 Task: Search one way flight ticket for 4 adults, 2 children, 2 infants in seat and 1 infant on lap in economy from Milwaukee: Milwaukee Mitchell International Airport to Laramie: Laramie Regional Airport on 5-3-2023. Number of bags: 1 carry on bag. Price is upto 75000. Outbound departure time preference is 11:15.
Action: Mouse moved to (300, 253)
Screenshot: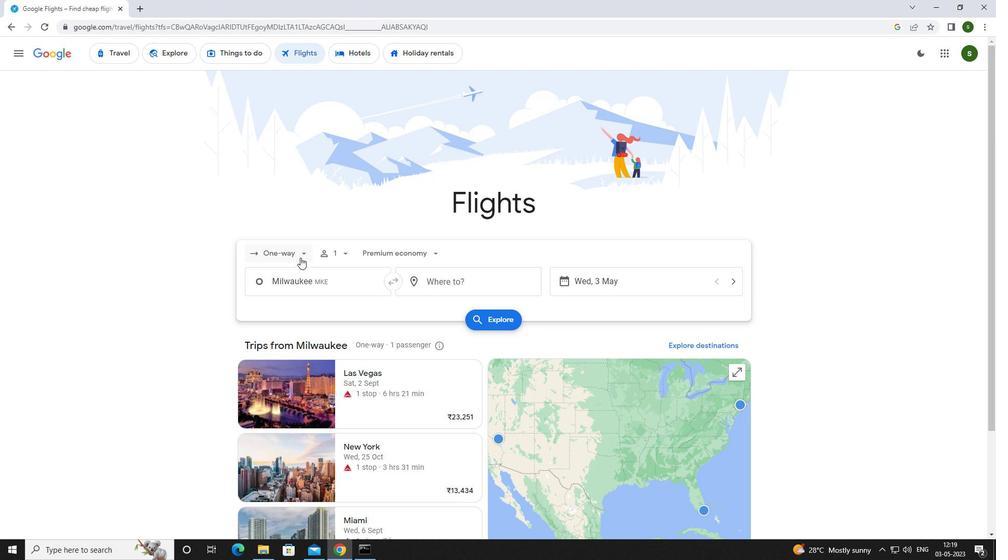 
Action: Mouse pressed left at (300, 253)
Screenshot: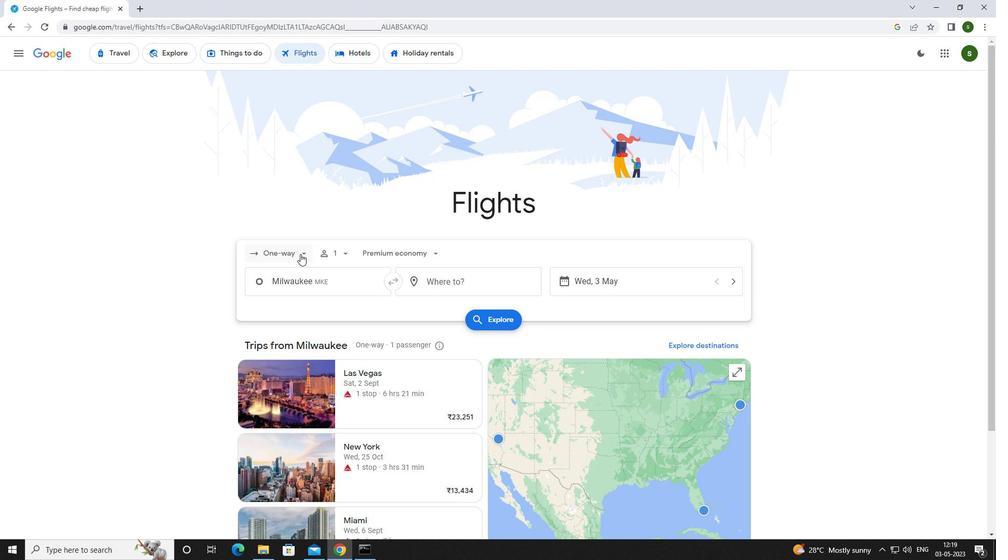 
Action: Mouse moved to (306, 293)
Screenshot: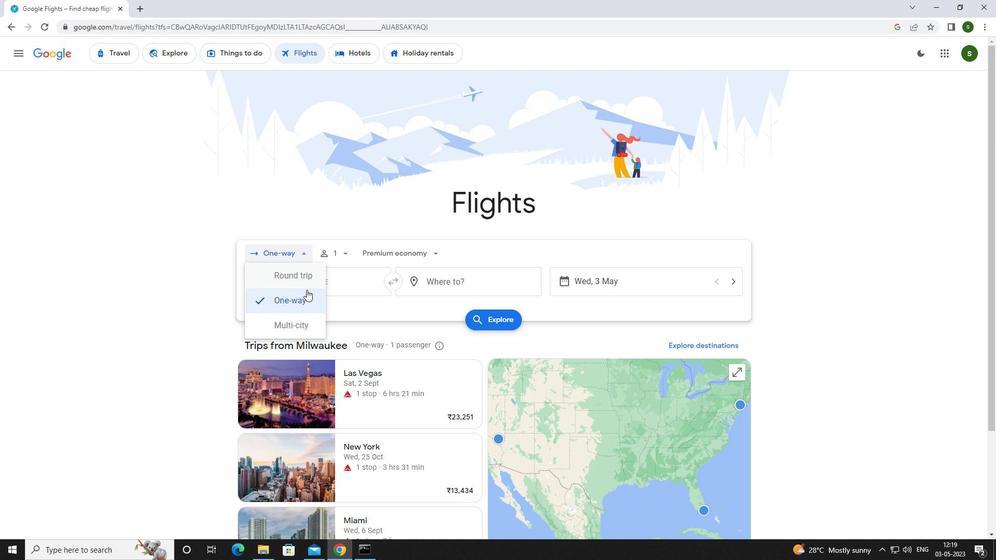 
Action: Mouse pressed left at (306, 293)
Screenshot: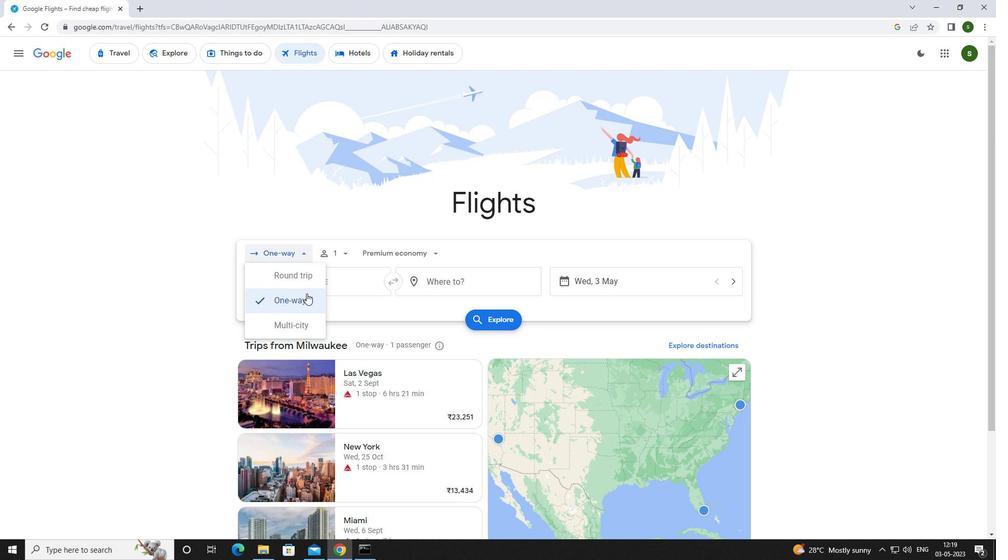 
Action: Mouse moved to (339, 255)
Screenshot: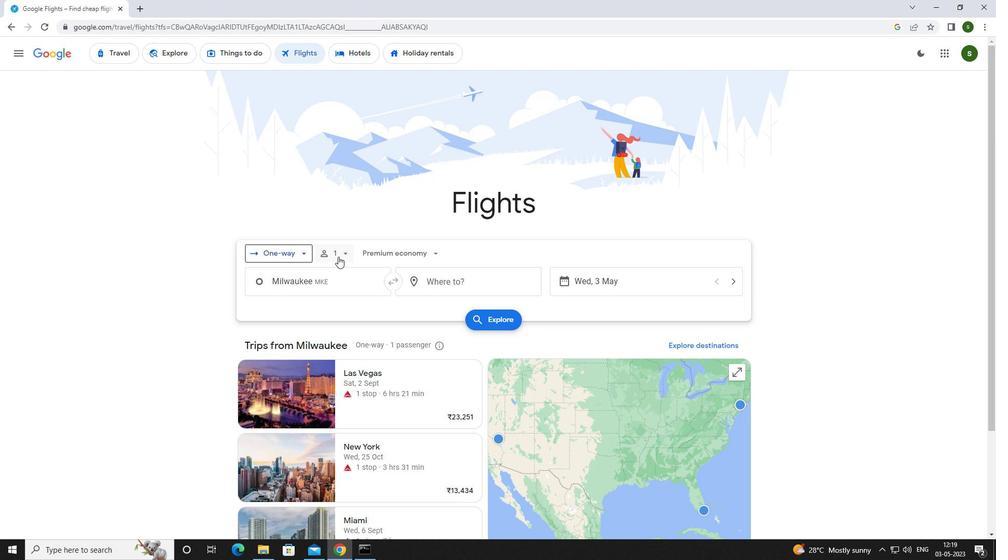 
Action: Mouse pressed left at (339, 255)
Screenshot: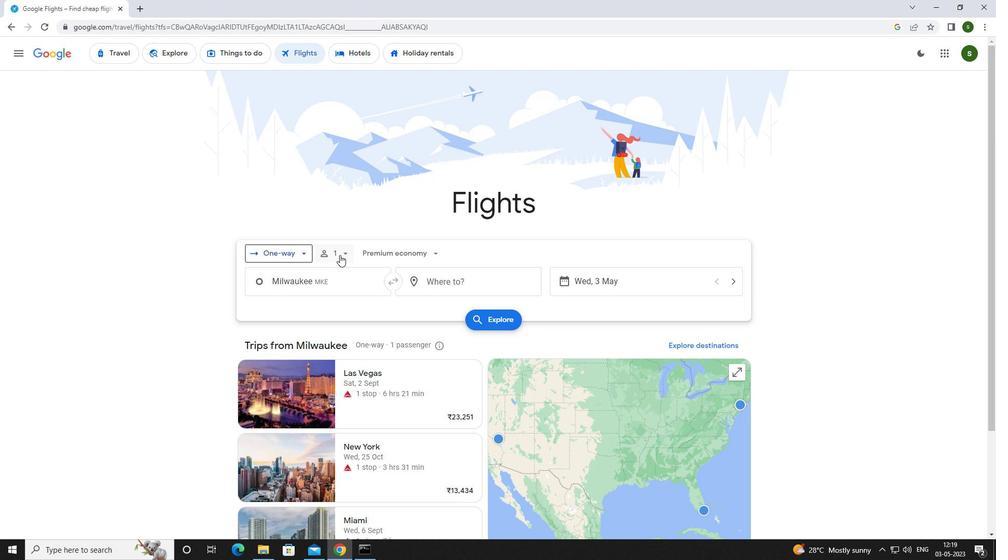 
Action: Mouse moved to (426, 282)
Screenshot: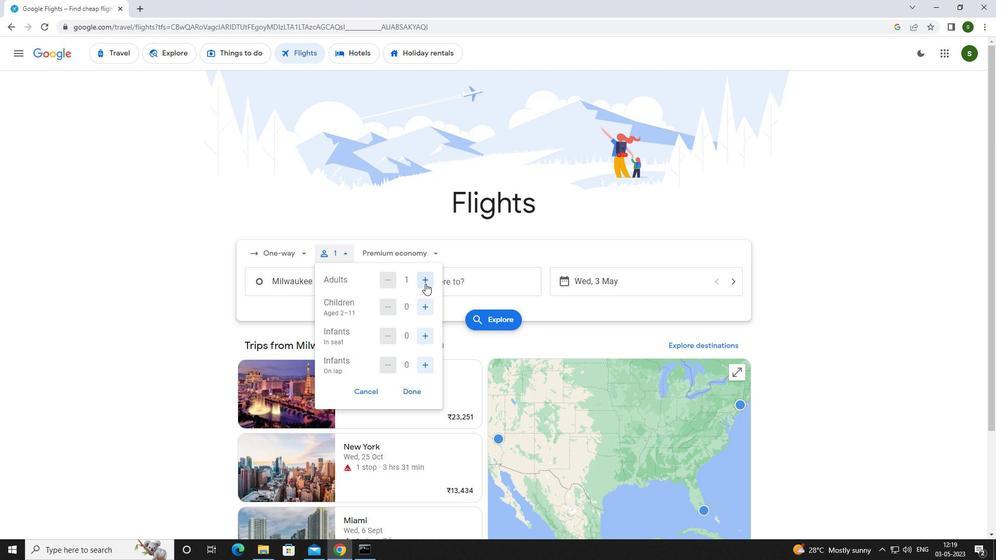 
Action: Mouse pressed left at (426, 282)
Screenshot: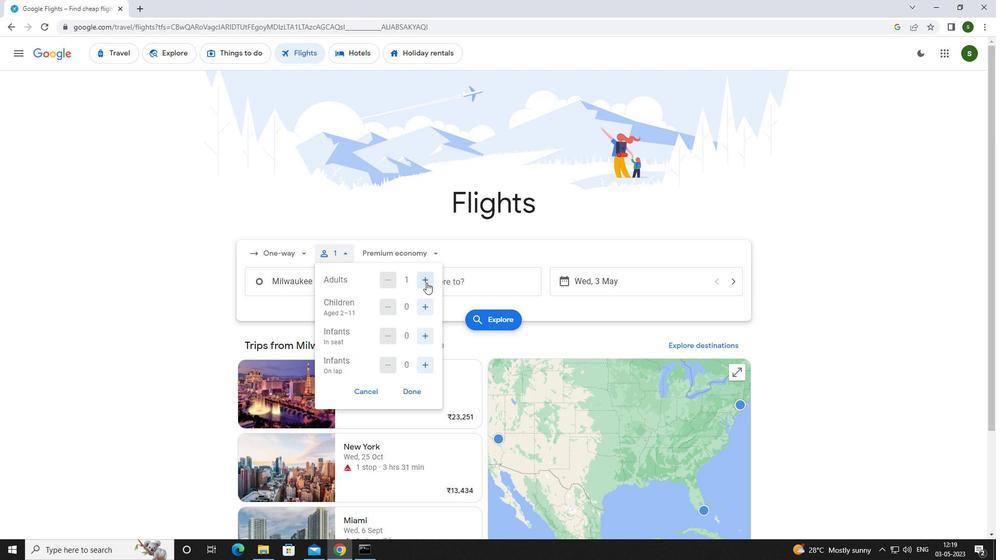 
Action: Mouse pressed left at (426, 282)
Screenshot: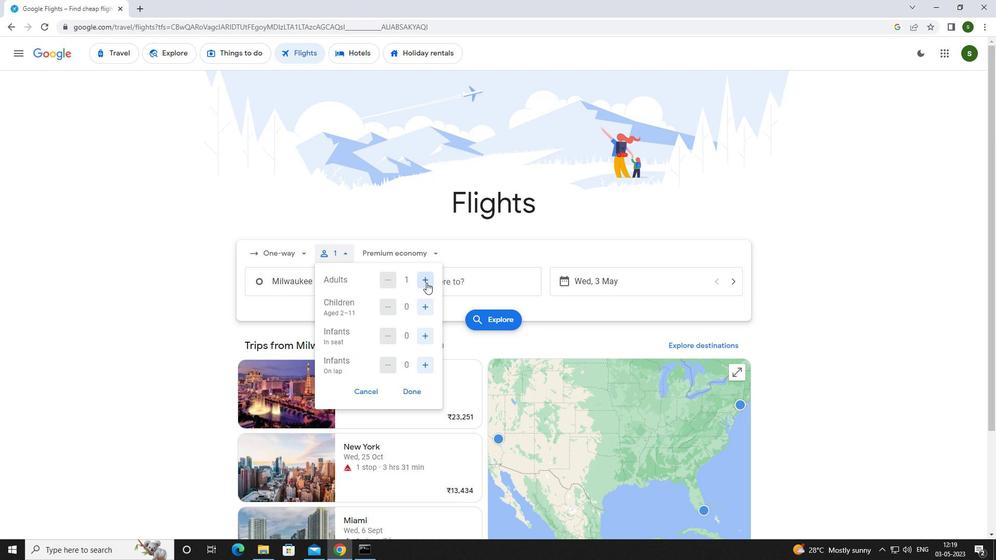 
Action: Mouse pressed left at (426, 282)
Screenshot: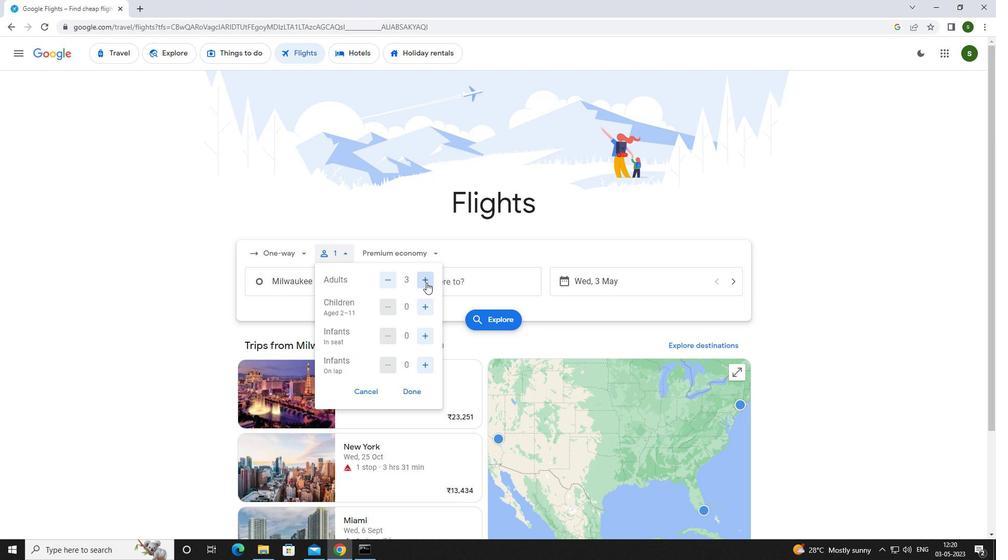 
Action: Mouse moved to (422, 304)
Screenshot: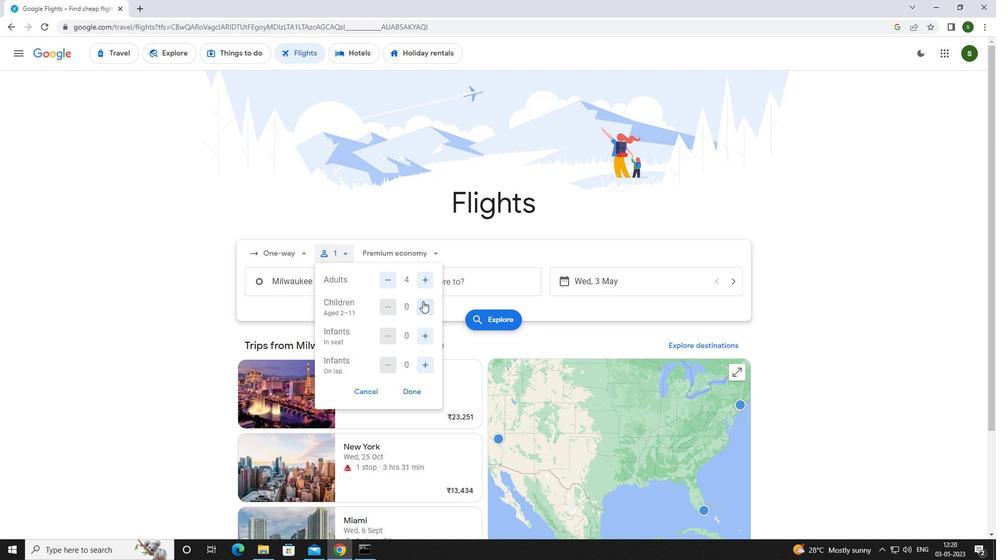 
Action: Mouse pressed left at (422, 304)
Screenshot: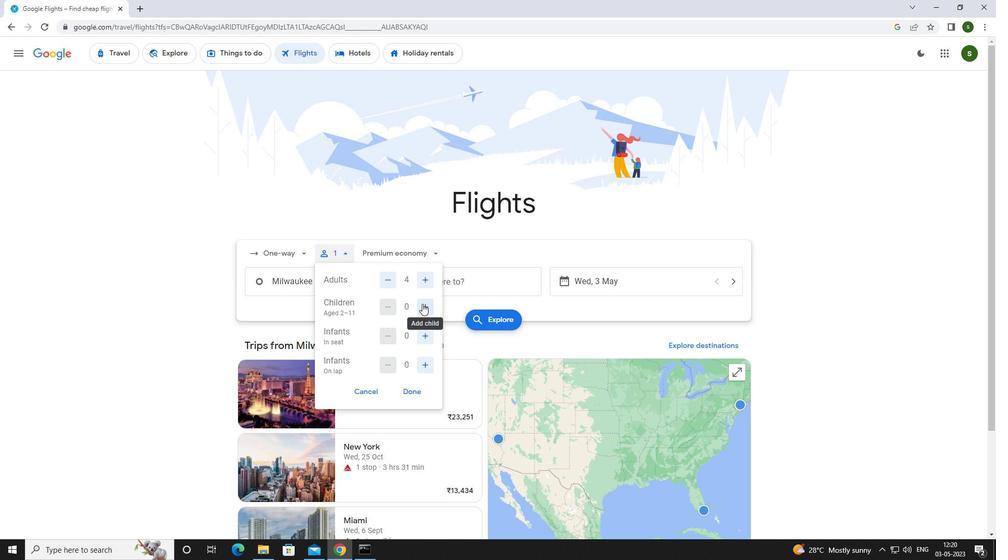 
Action: Mouse pressed left at (422, 304)
Screenshot: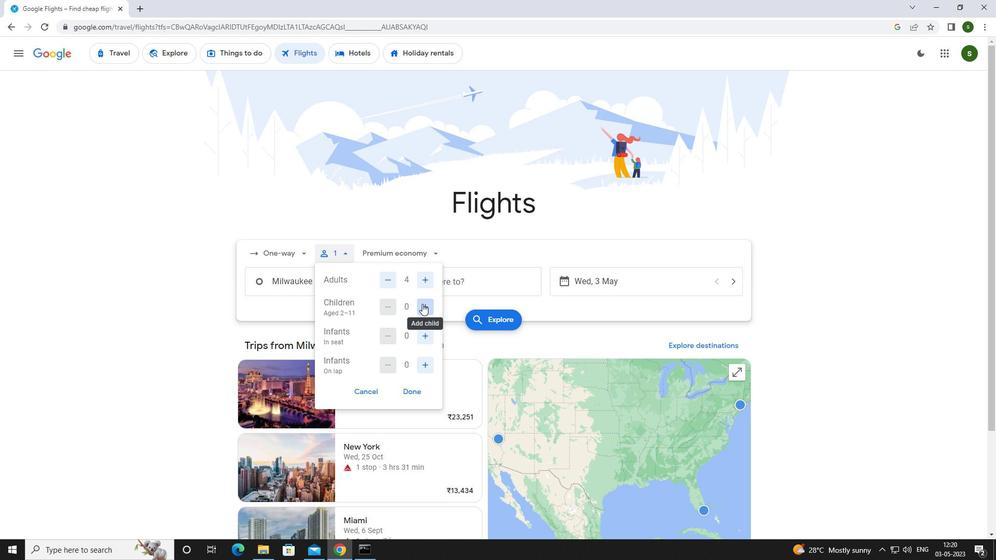 
Action: Mouse moved to (430, 334)
Screenshot: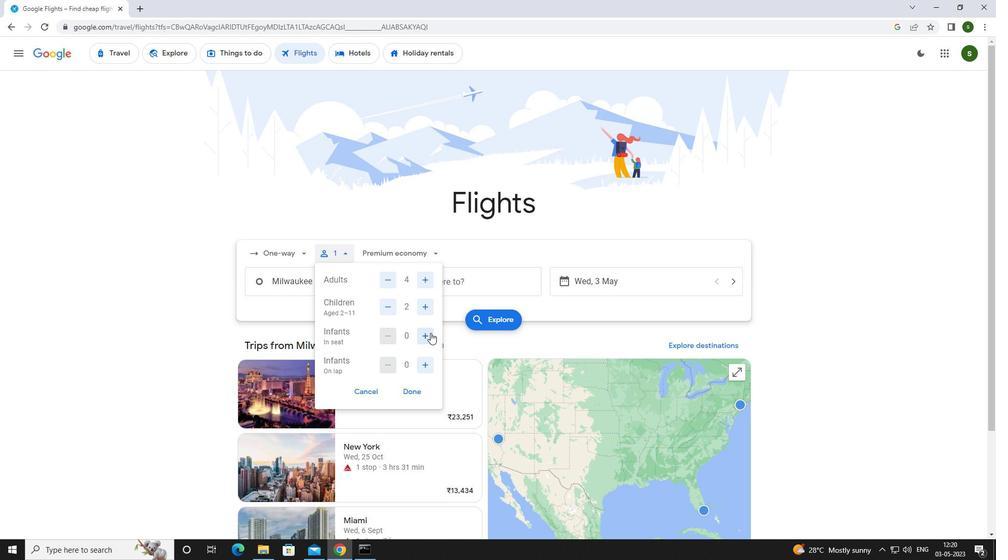 
Action: Mouse pressed left at (430, 334)
Screenshot: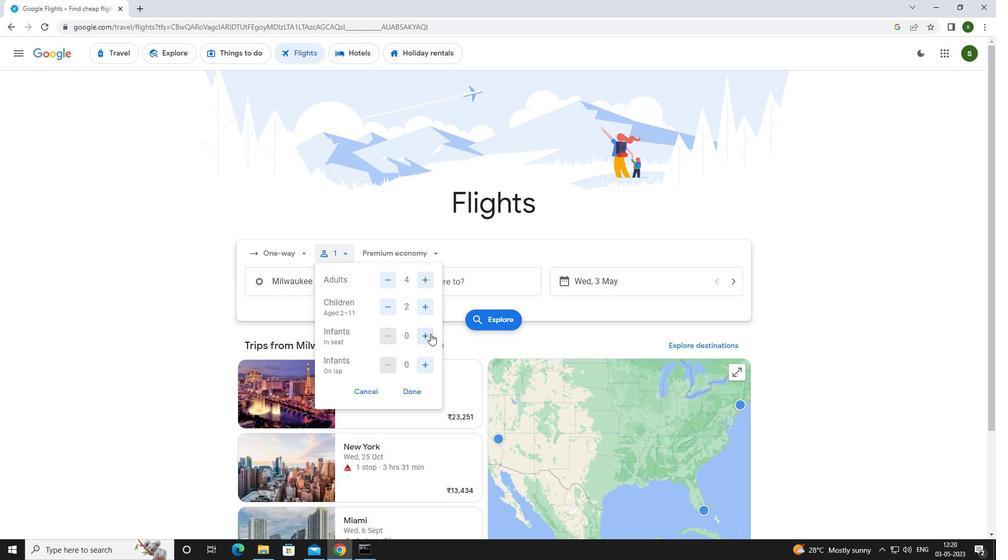 
Action: Mouse pressed left at (430, 334)
Screenshot: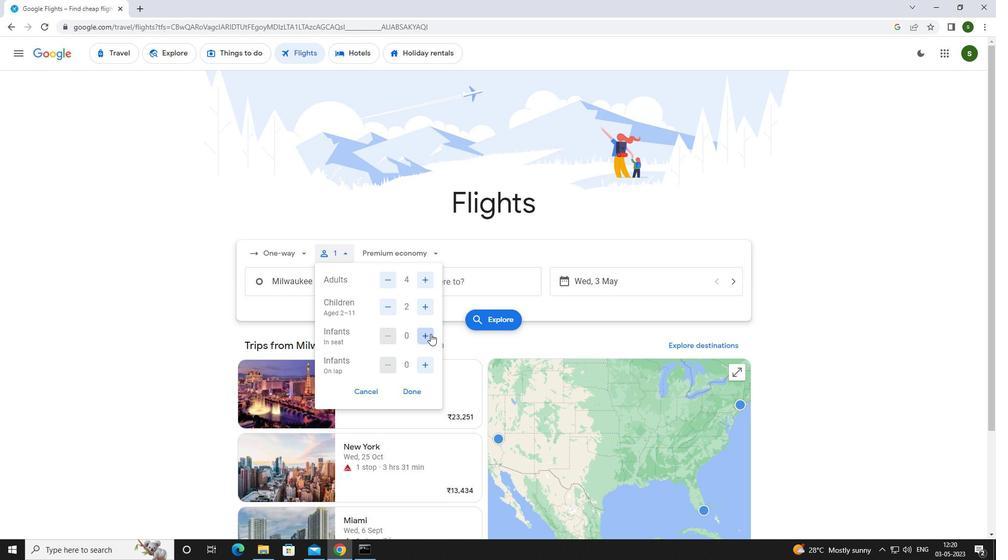 
Action: Mouse moved to (425, 362)
Screenshot: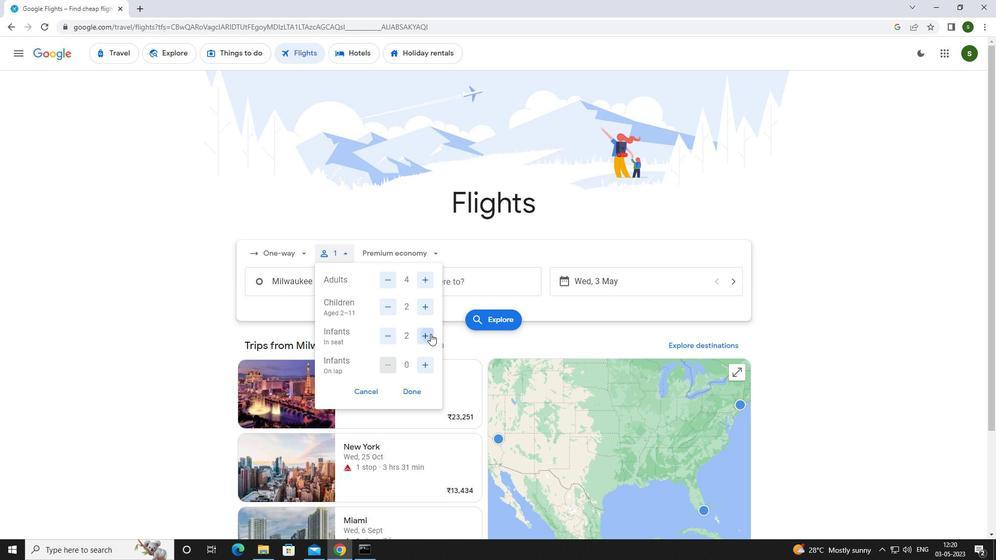 
Action: Mouse pressed left at (425, 362)
Screenshot: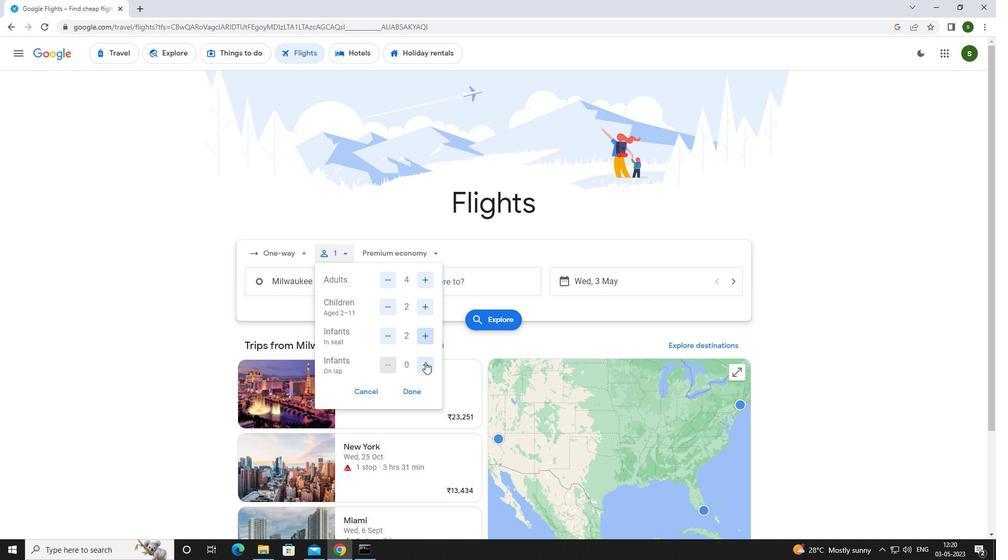 
Action: Mouse moved to (418, 254)
Screenshot: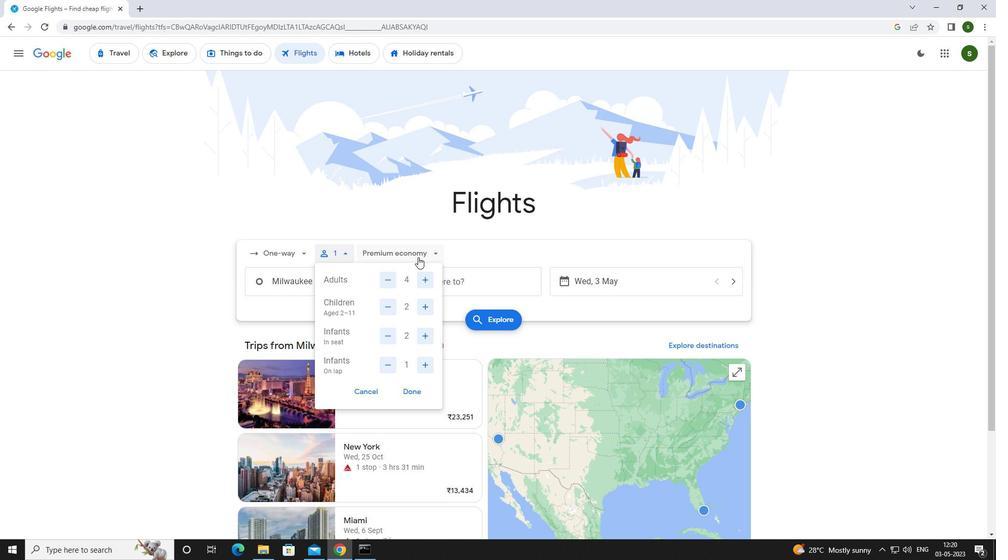 
Action: Mouse pressed left at (418, 254)
Screenshot: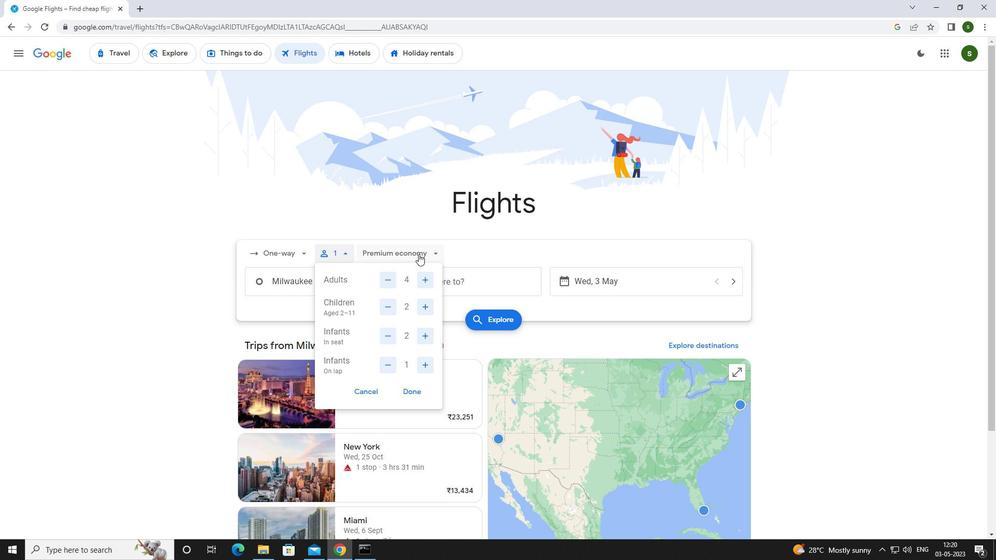 
Action: Mouse moved to (419, 274)
Screenshot: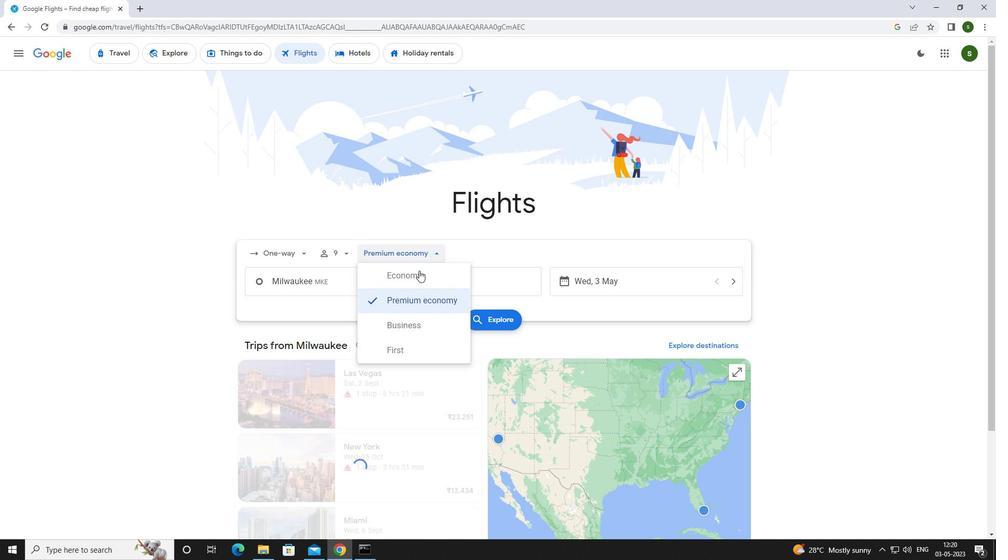 
Action: Mouse pressed left at (419, 274)
Screenshot: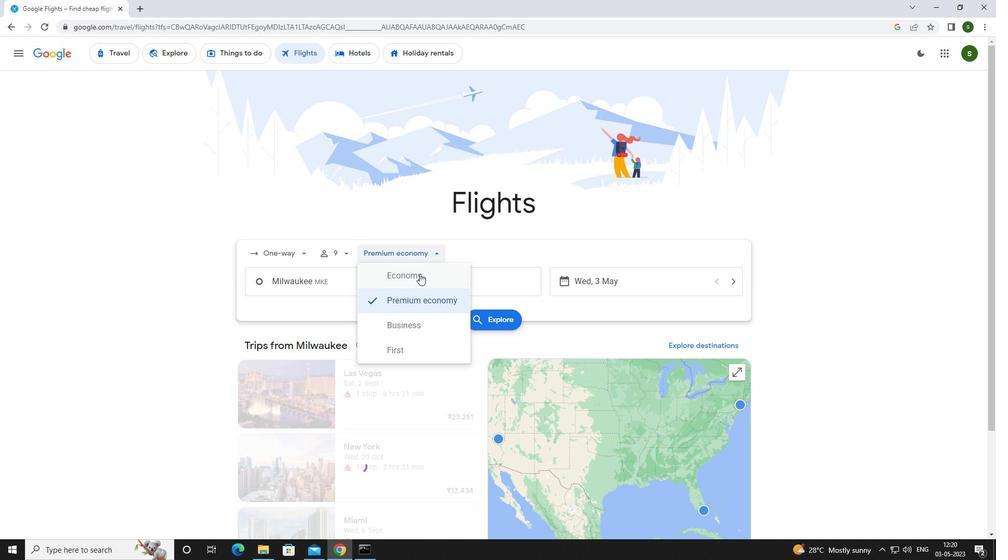 
Action: Mouse moved to (358, 285)
Screenshot: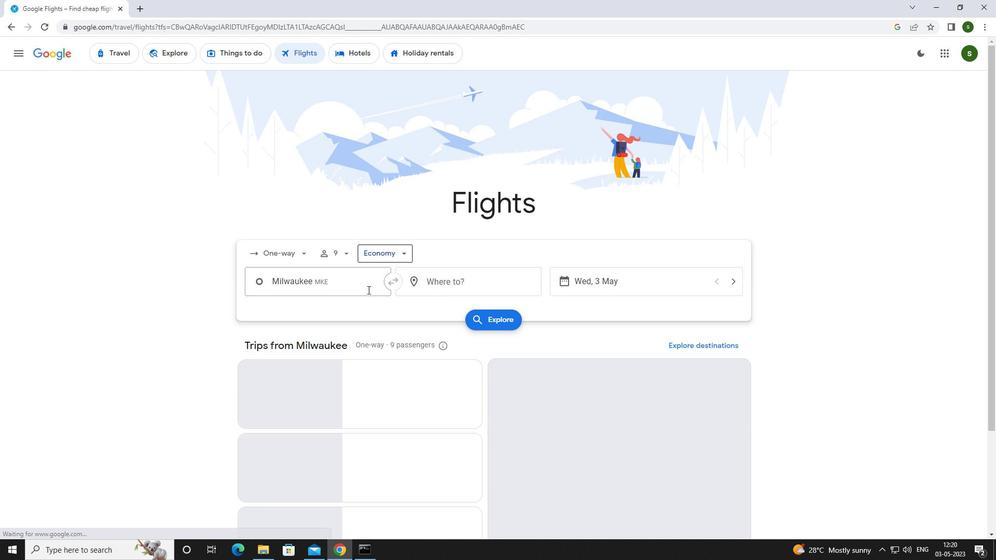 
Action: Mouse pressed left at (358, 285)
Screenshot: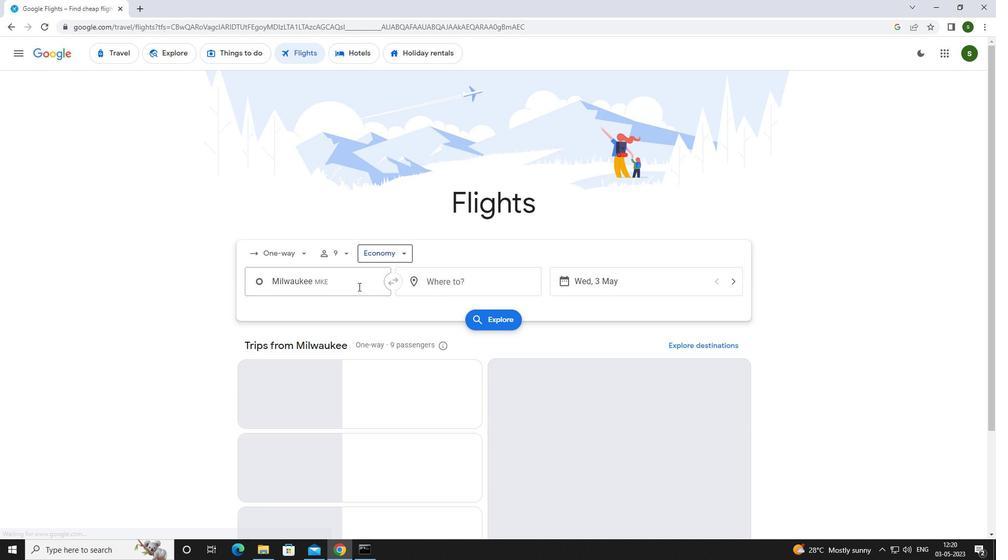 
Action: Mouse moved to (357, 285)
Screenshot: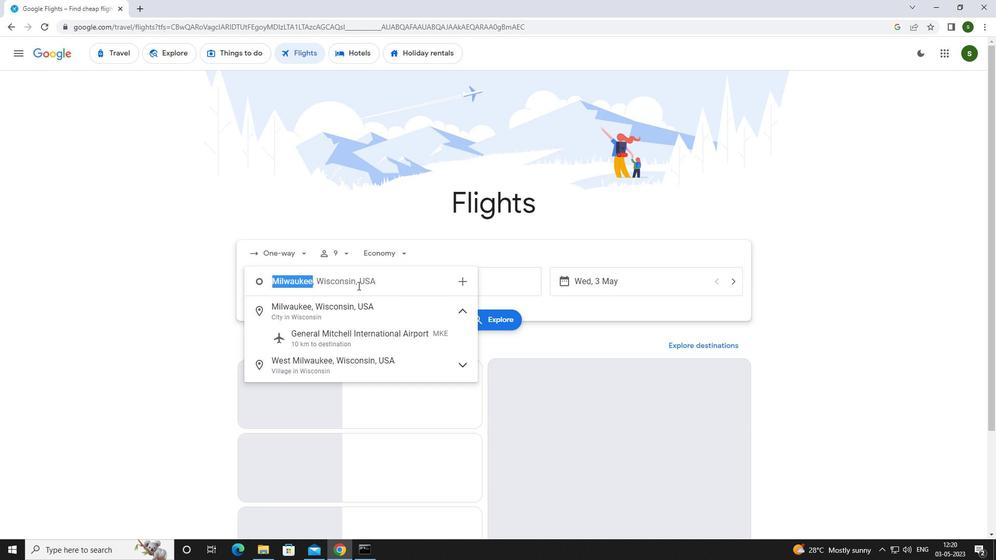 
Action: Key pressed <Key.caps_lock>m<Key.caps_lock>ilwauk
Screenshot: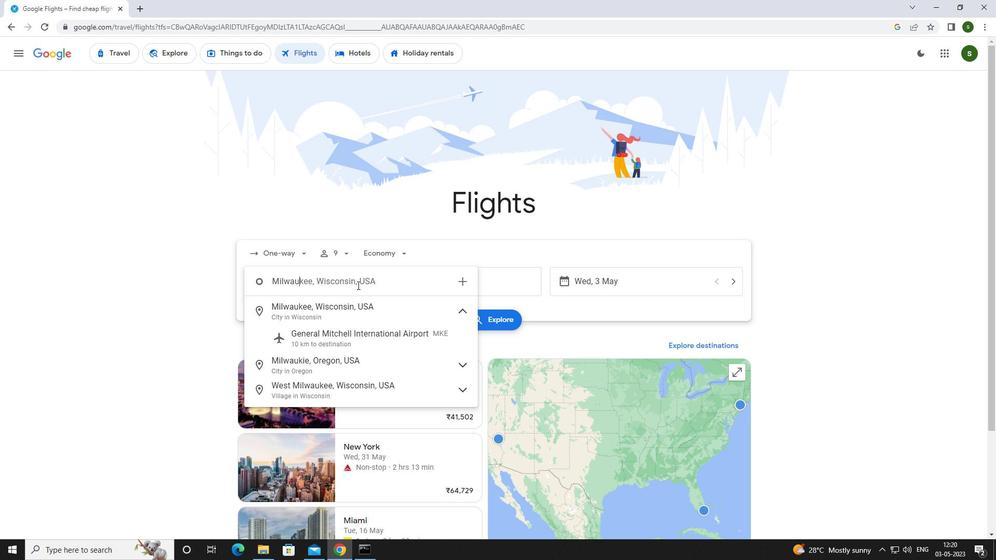 
Action: Mouse moved to (357, 336)
Screenshot: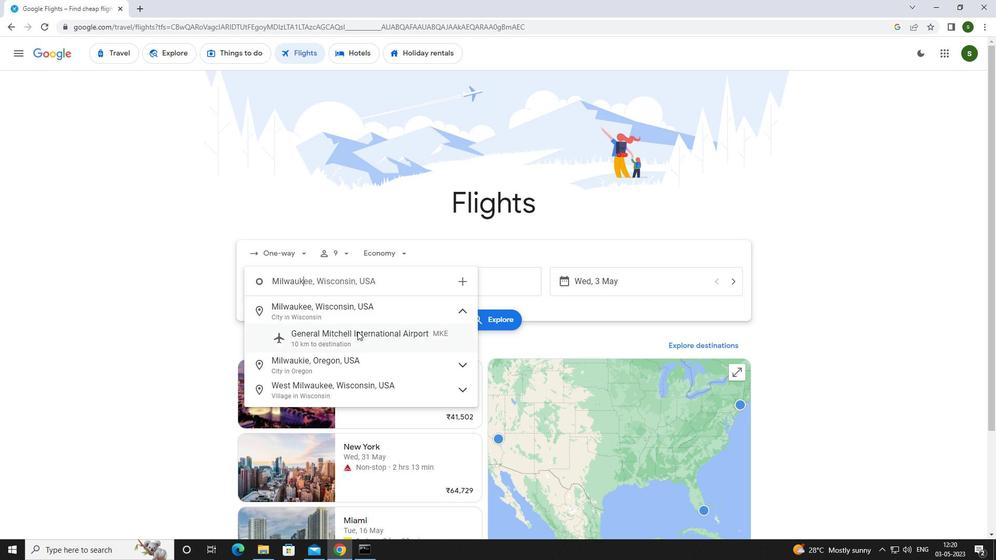 
Action: Mouse pressed left at (357, 336)
Screenshot: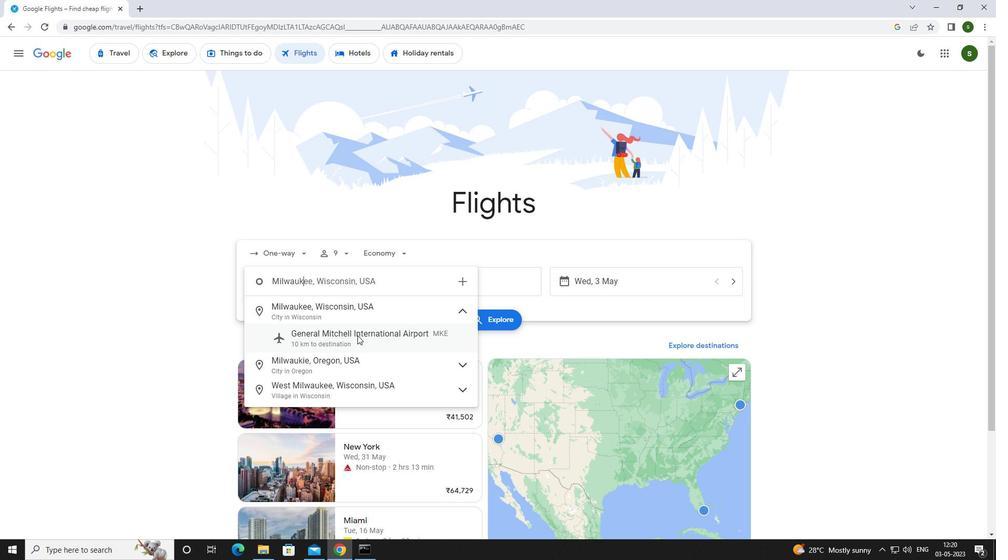 
Action: Mouse moved to (454, 282)
Screenshot: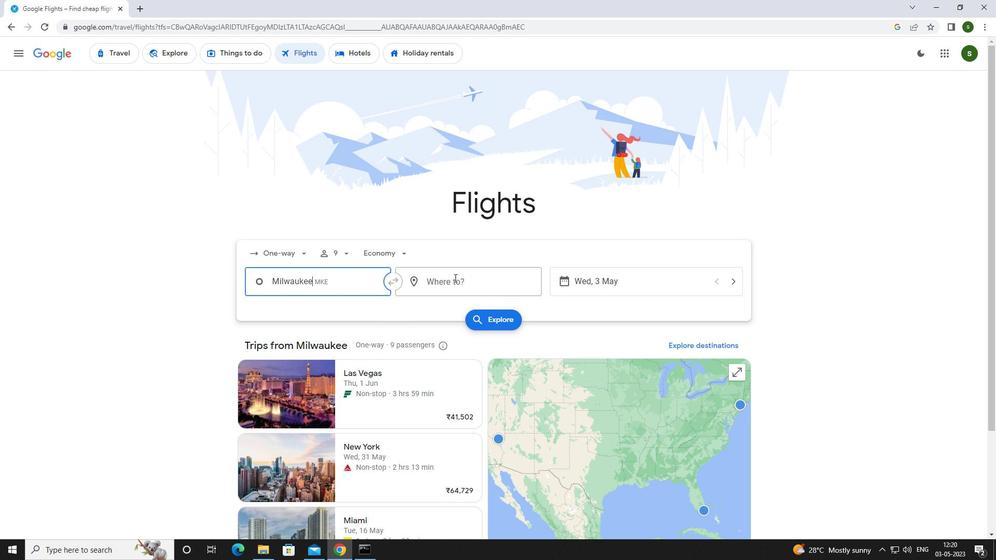 
Action: Mouse pressed left at (454, 282)
Screenshot: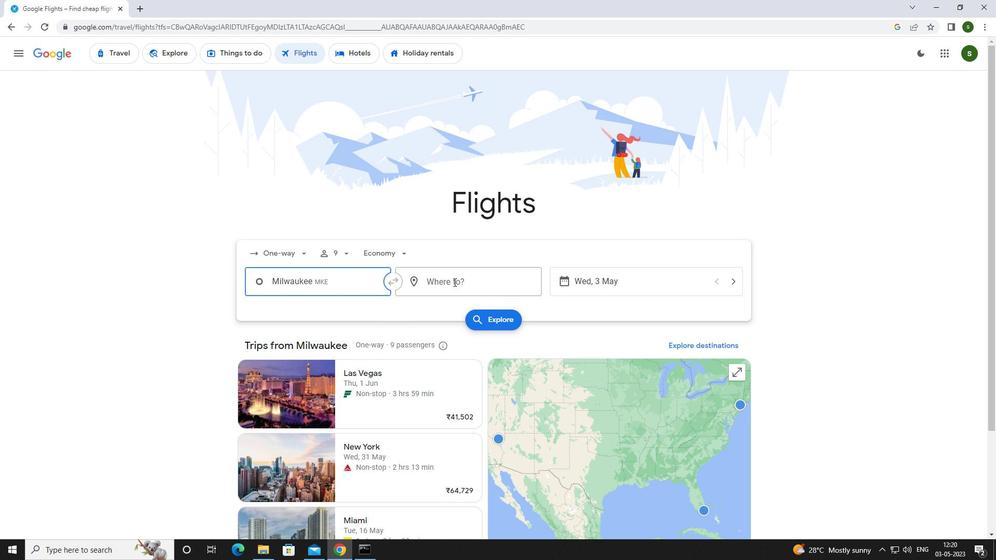 
Action: Mouse moved to (465, 284)
Screenshot: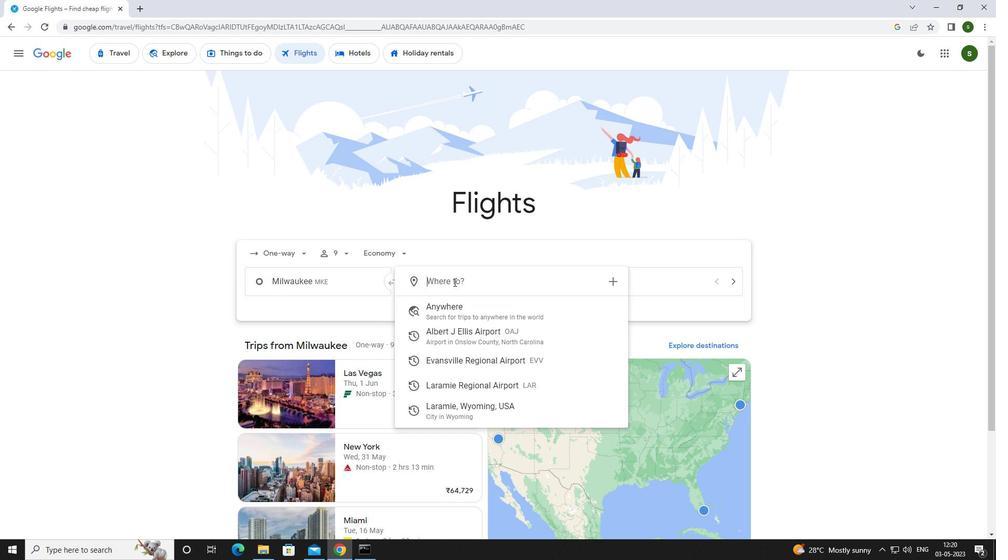 
Action: Key pressed <Key.caps_lock>l<Key.caps_lock>aramie
Screenshot: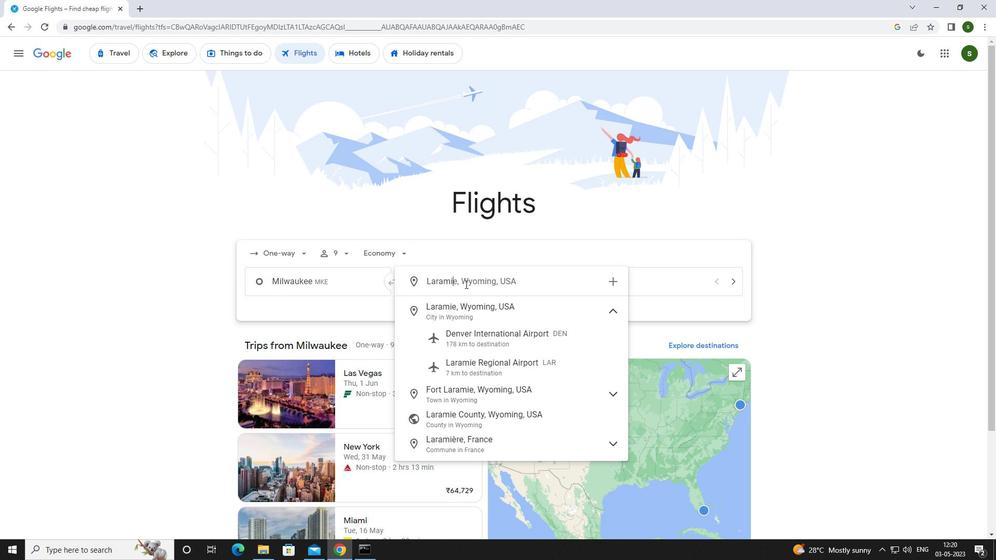 
Action: Mouse moved to (481, 362)
Screenshot: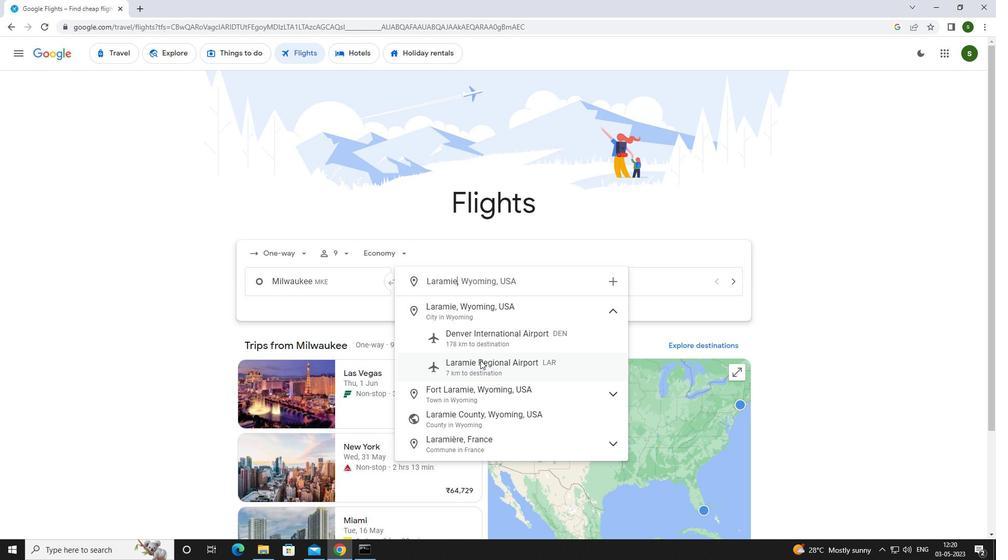 
Action: Mouse pressed left at (481, 362)
Screenshot: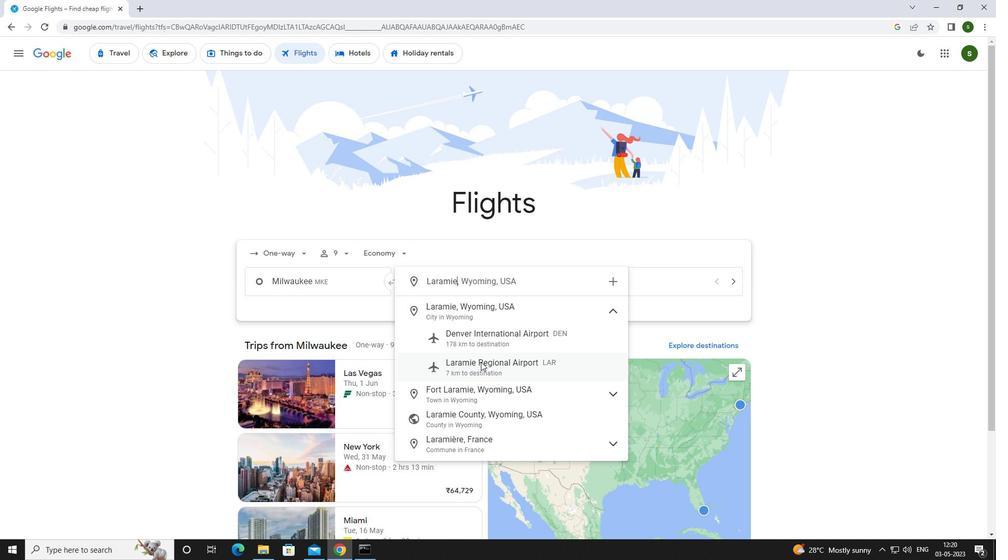 
Action: Mouse moved to (635, 284)
Screenshot: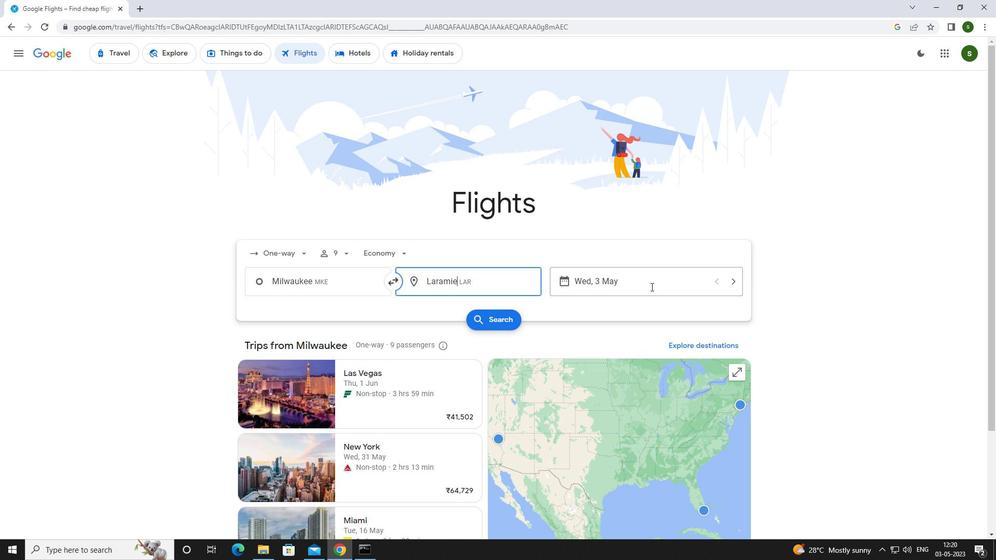 
Action: Mouse pressed left at (635, 284)
Screenshot: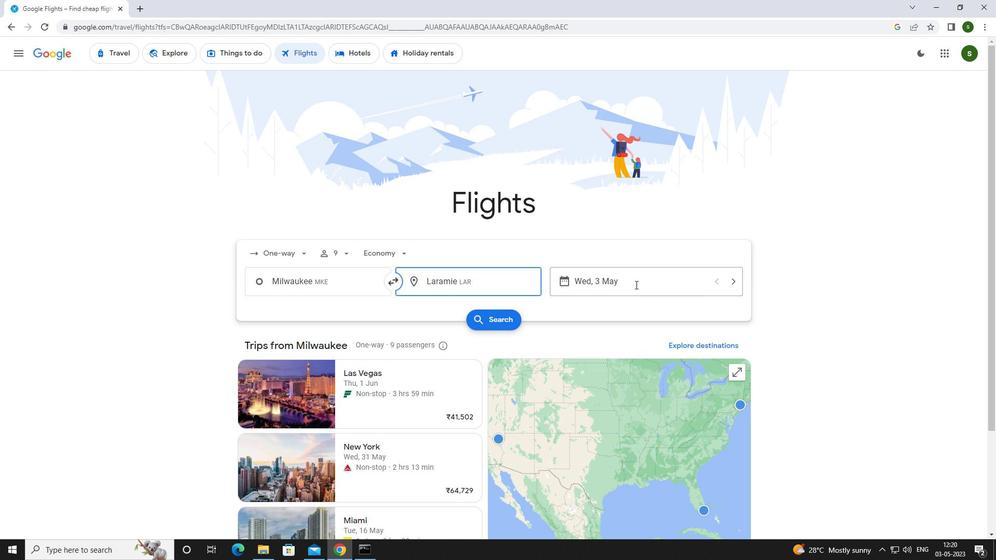 
Action: Mouse moved to (437, 350)
Screenshot: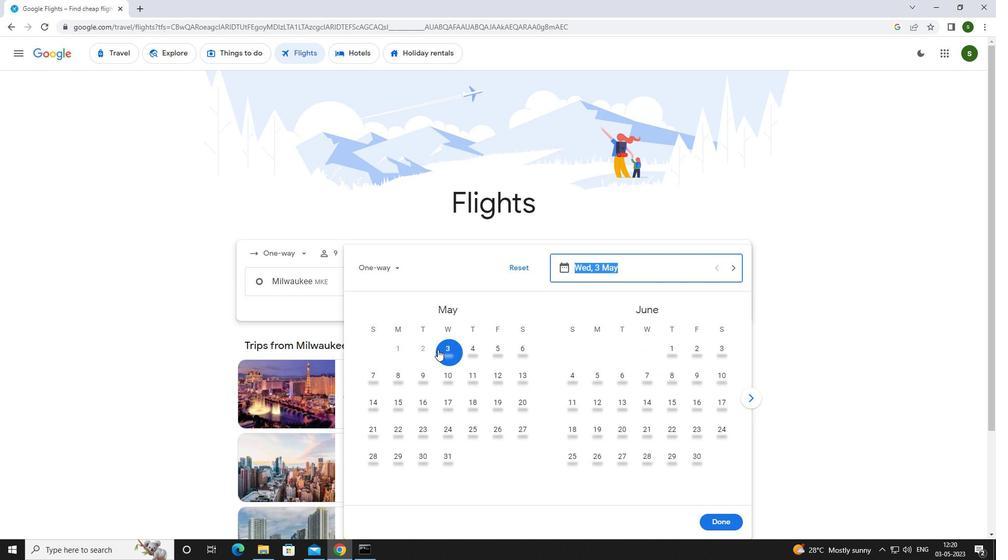 
Action: Mouse pressed left at (437, 350)
Screenshot: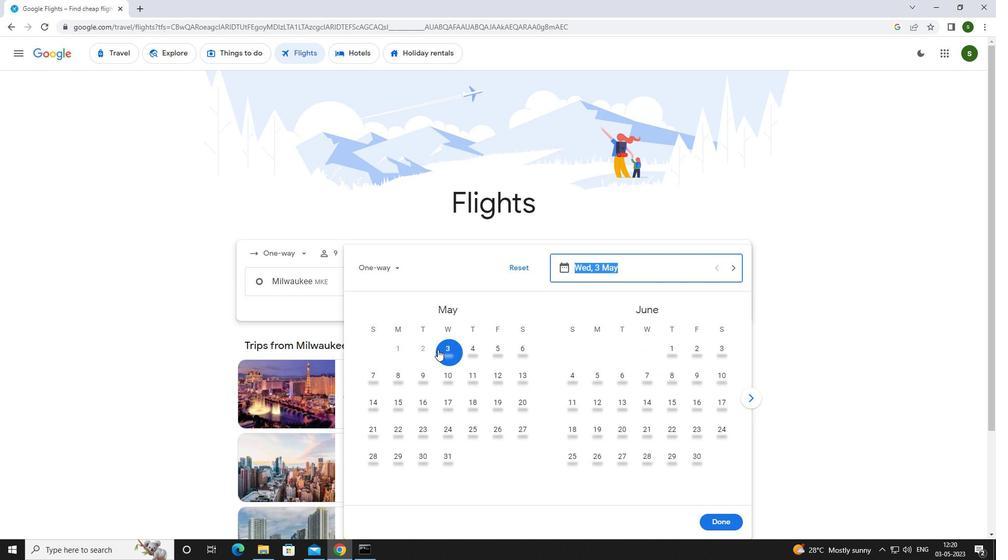 
Action: Mouse moved to (717, 521)
Screenshot: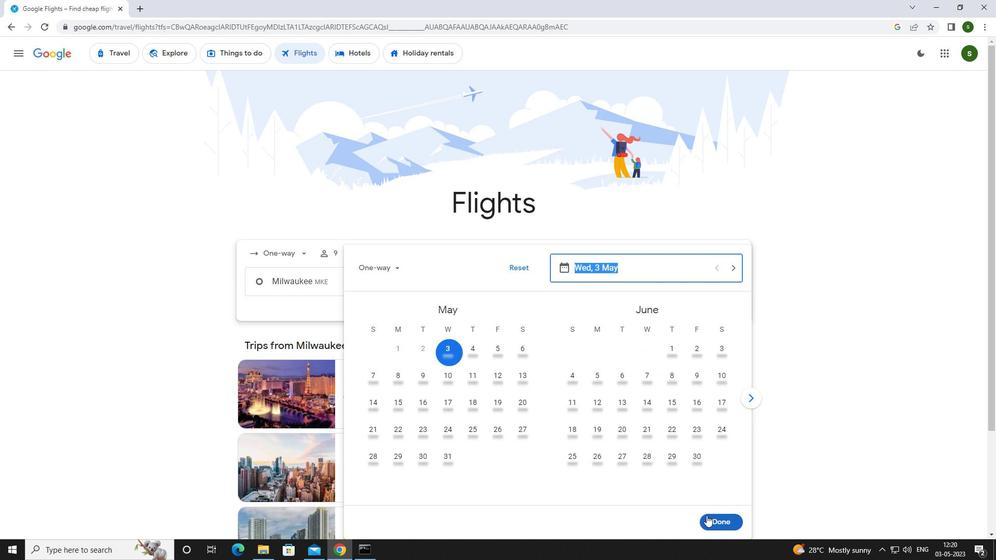 
Action: Mouse pressed left at (717, 521)
Screenshot: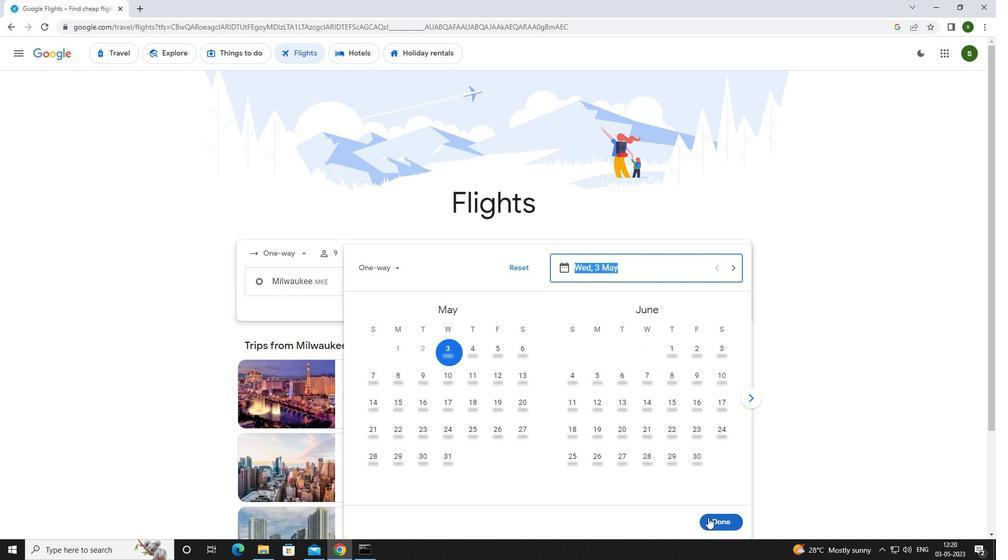 
Action: Mouse moved to (494, 321)
Screenshot: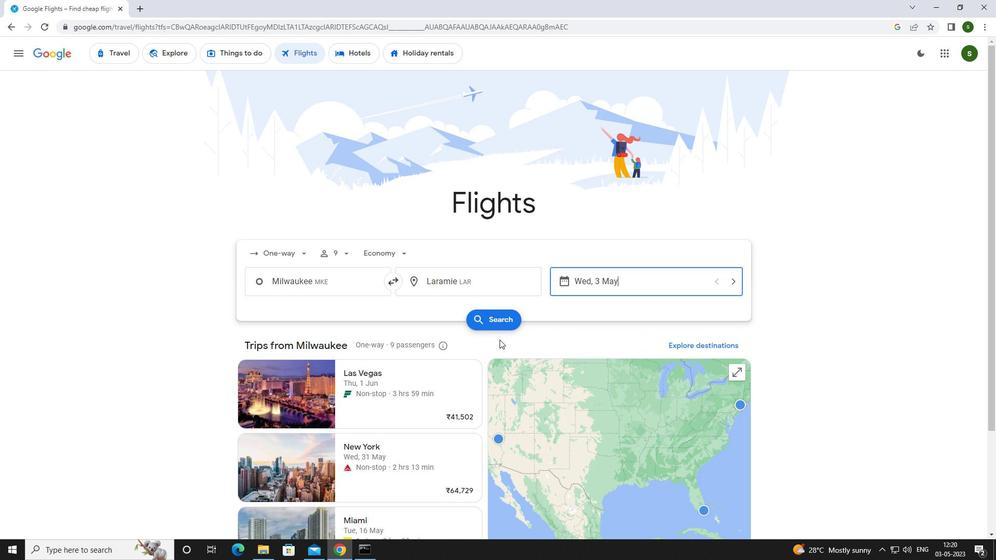 
Action: Mouse pressed left at (494, 321)
Screenshot: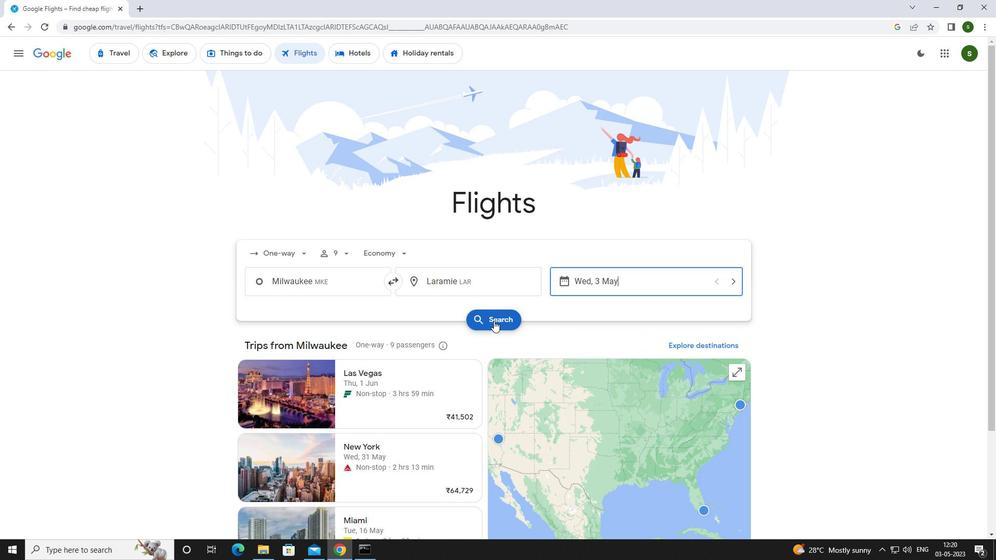
Action: Mouse moved to (261, 152)
Screenshot: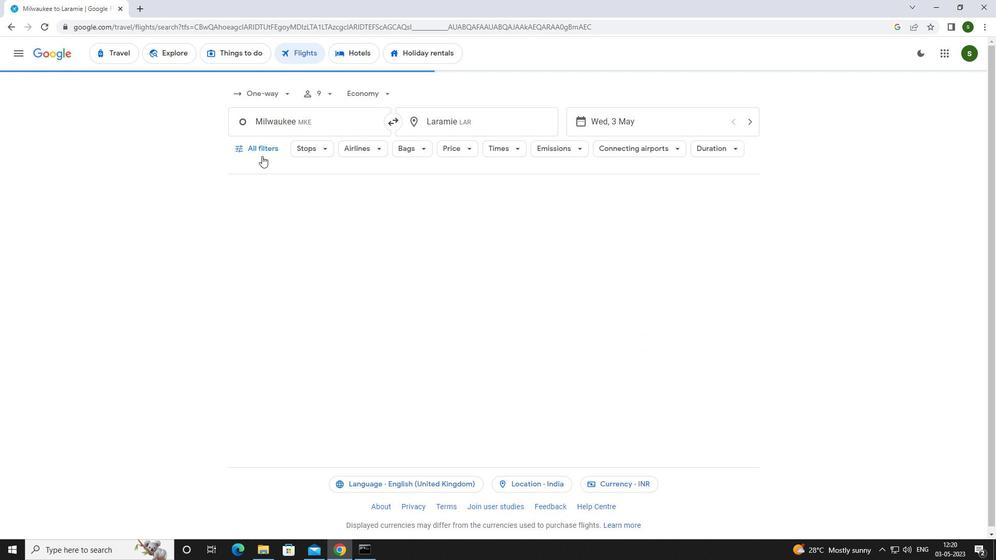 
Action: Mouse pressed left at (261, 152)
Screenshot: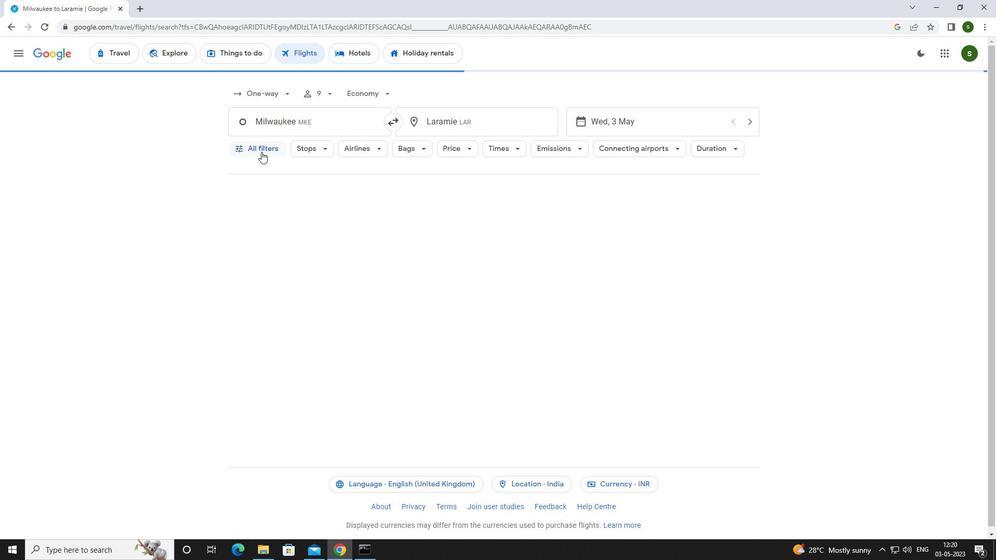 
Action: Mouse moved to (311, 264)
Screenshot: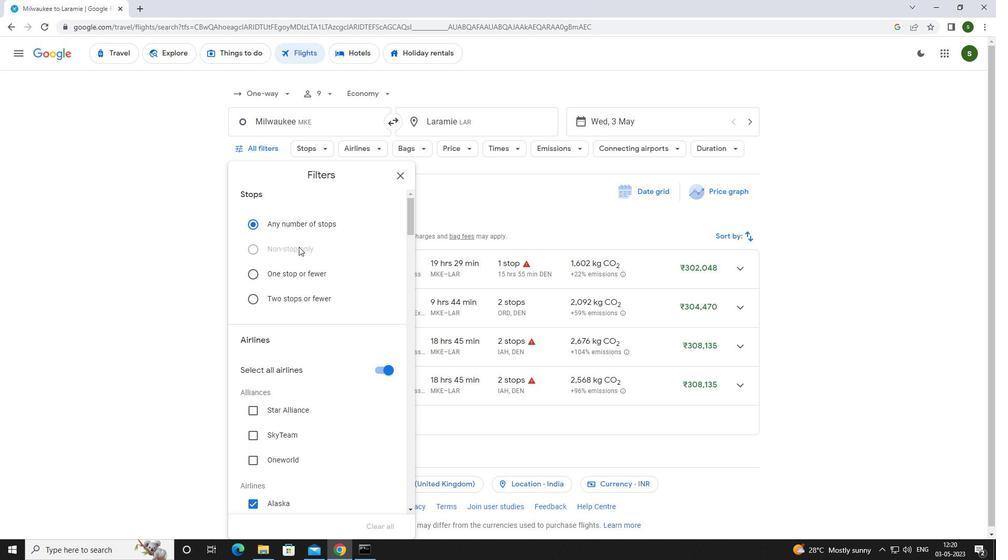 
Action: Mouse scrolled (311, 263) with delta (0, 0)
Screenshot: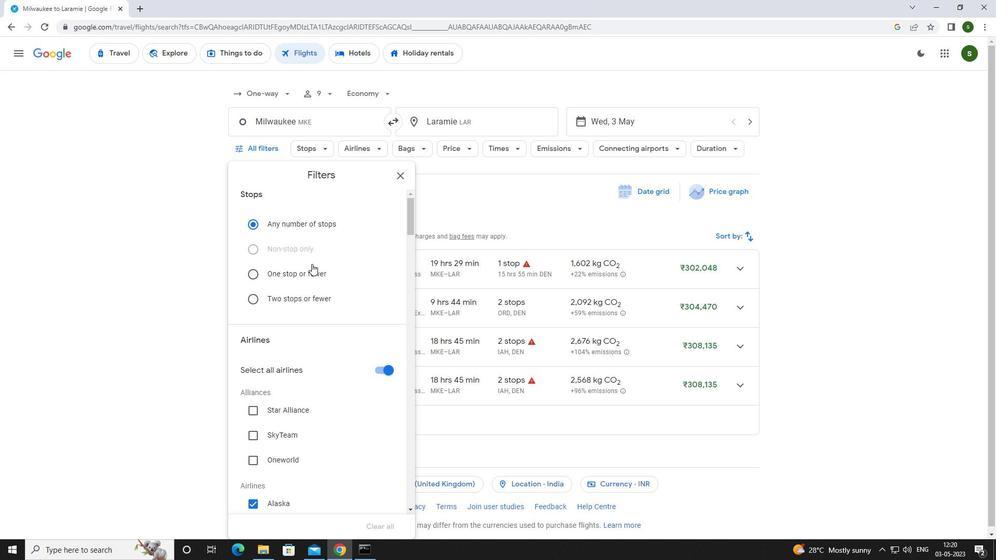 
Action: Mouse scrolled (311, 263) with delta (0, 0)
Screenshot: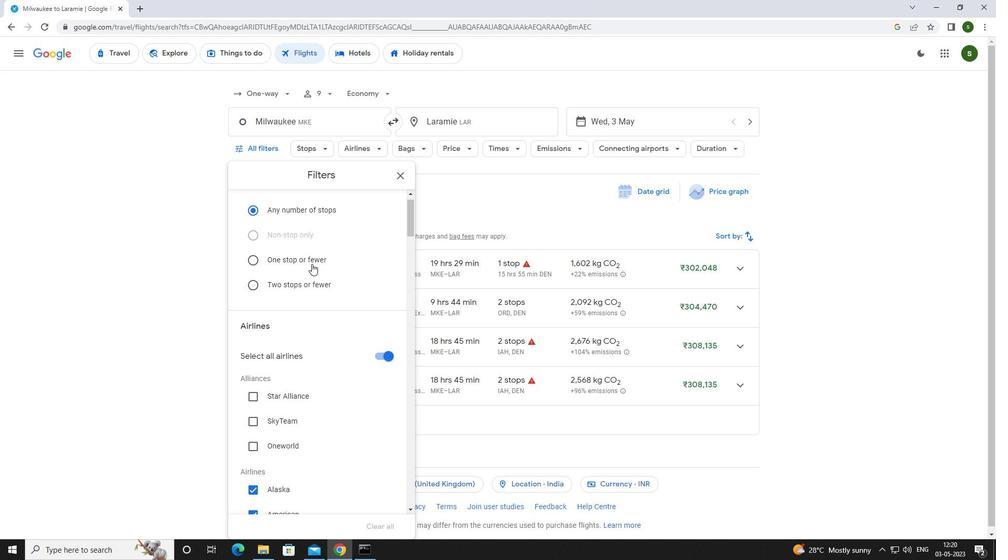 
Action: Mouse scrolled (311, 263) with delta (0, 0)
Screenshot: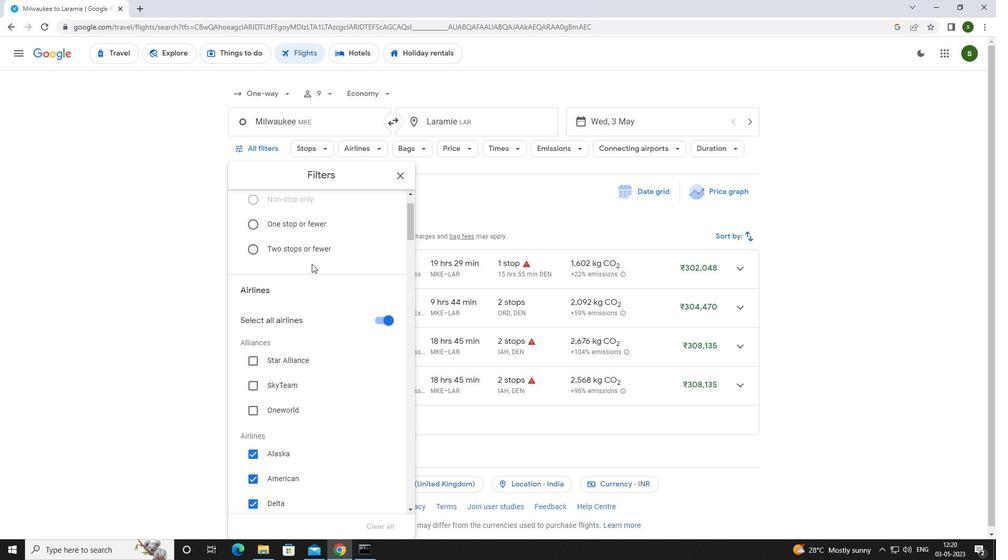 
Action: Mouse scrolled (311, 263) with delta (0, 0)
Screenshot: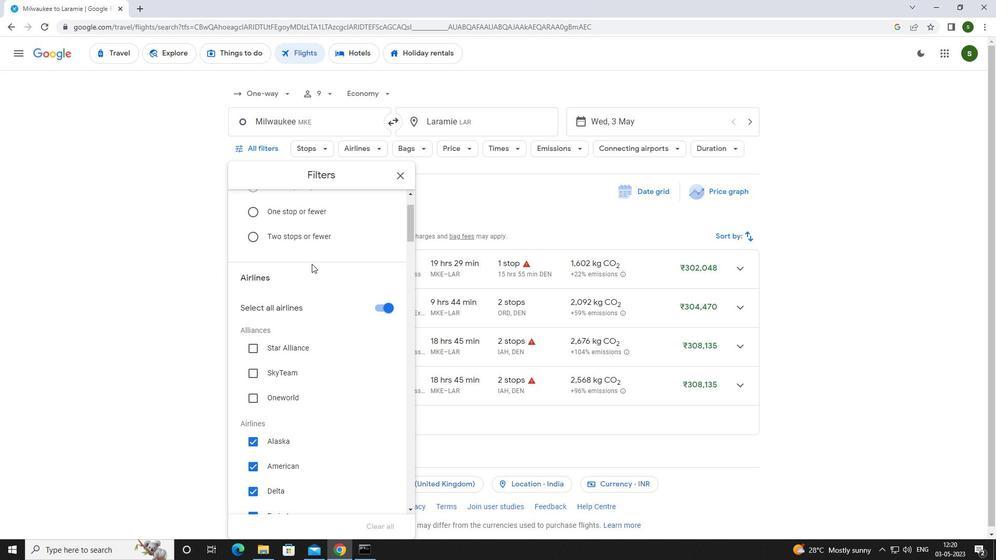 
Action: Mouse scrolled (311, 263) with delta (0, 0)
Screenshot: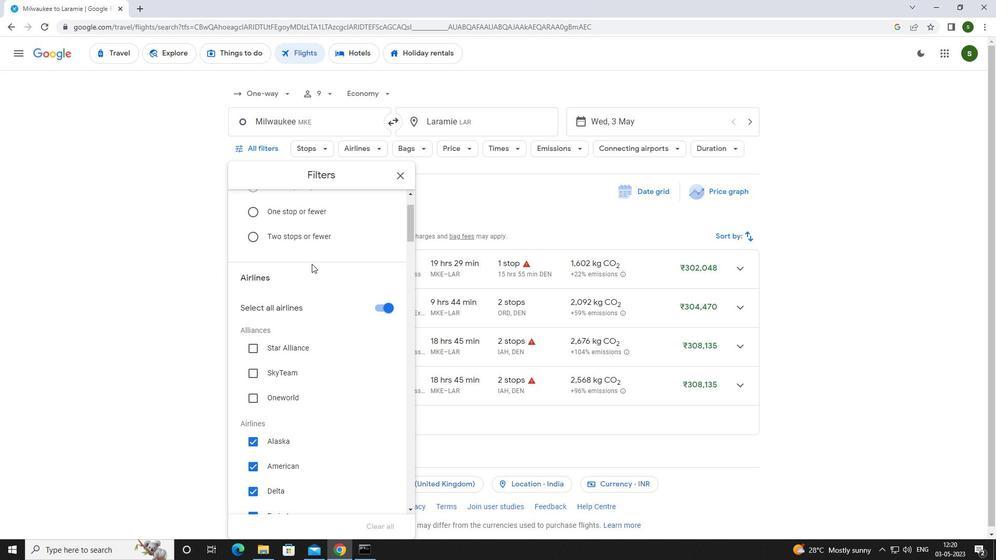 
Action: Mouse scrolled (311, 263) with delta (0, 0)
Screenshot: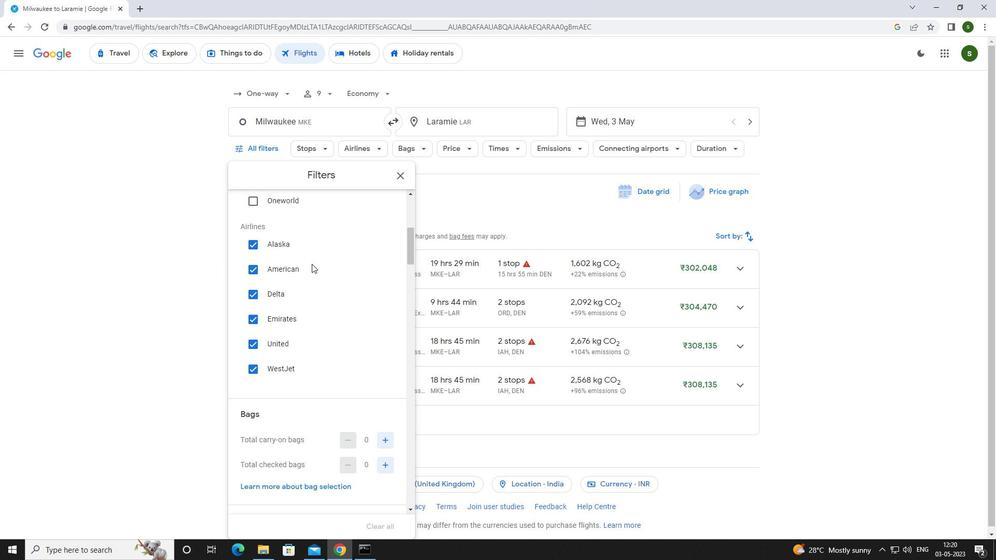 
Action: Mouse scrolled (311, 263) with delta (0, 0)
Screenshot: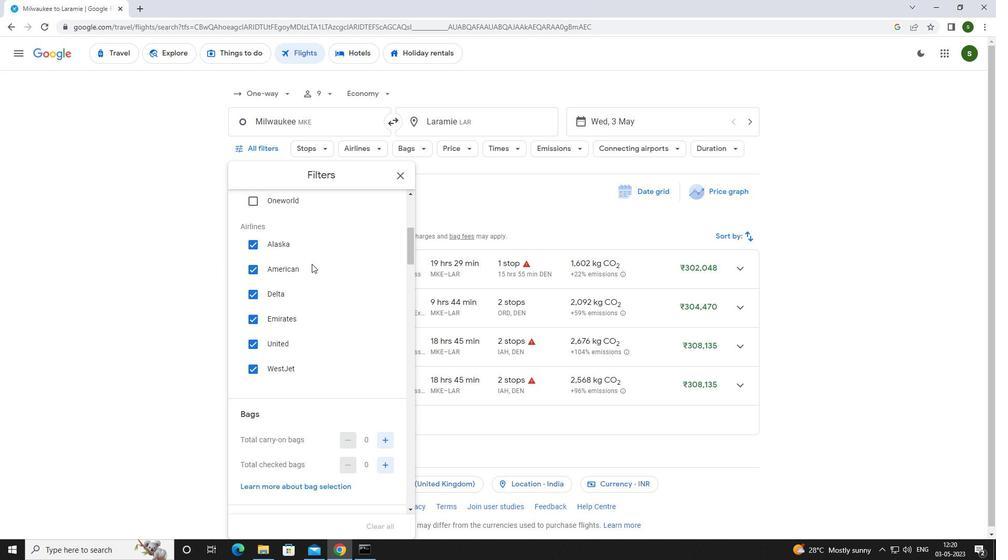 
Action: Mouse moved to (386, 335)
Screenshot: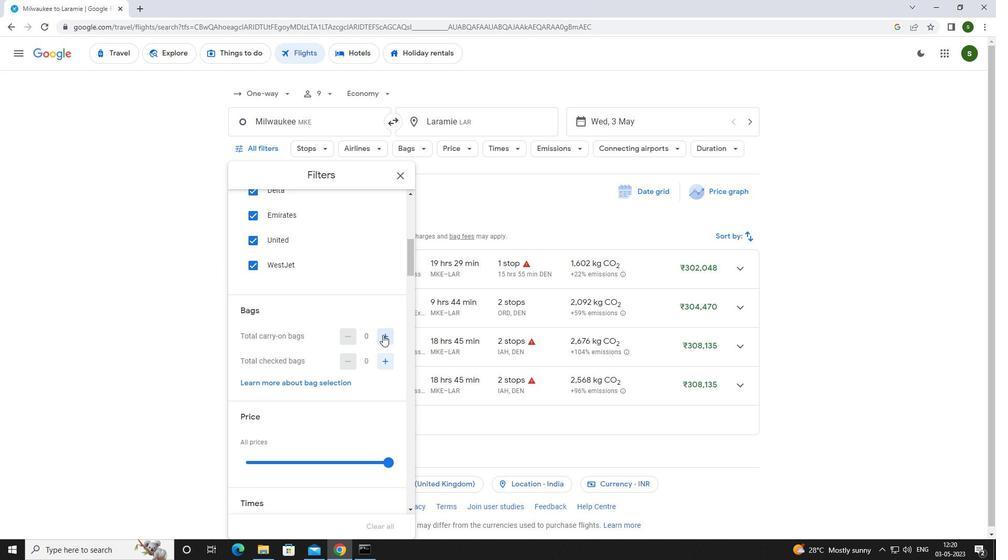 
Action: Mouse pressed left at (386, 335)
Screenshot: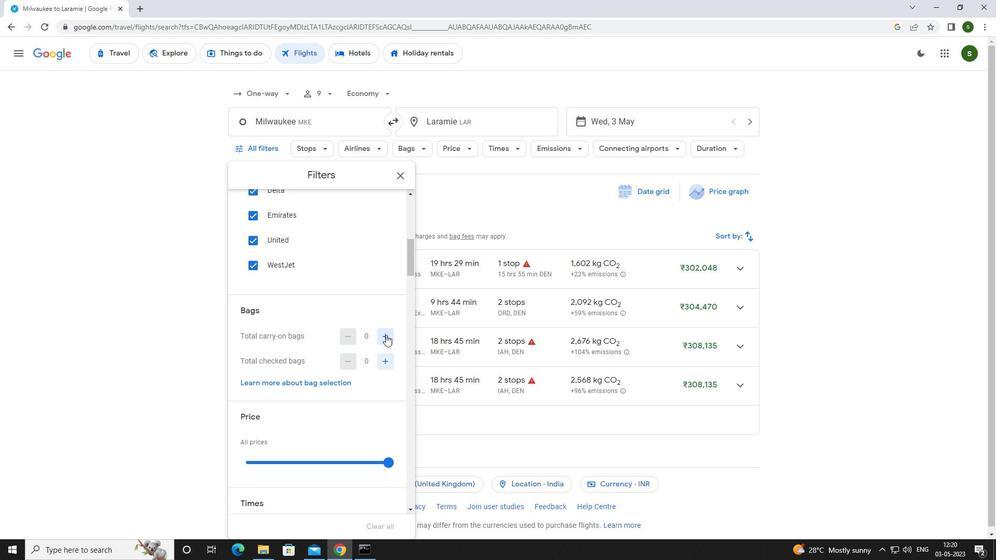 
Action: Mouse scrolled (386, 334) with delta (0, 0)
Screenshot: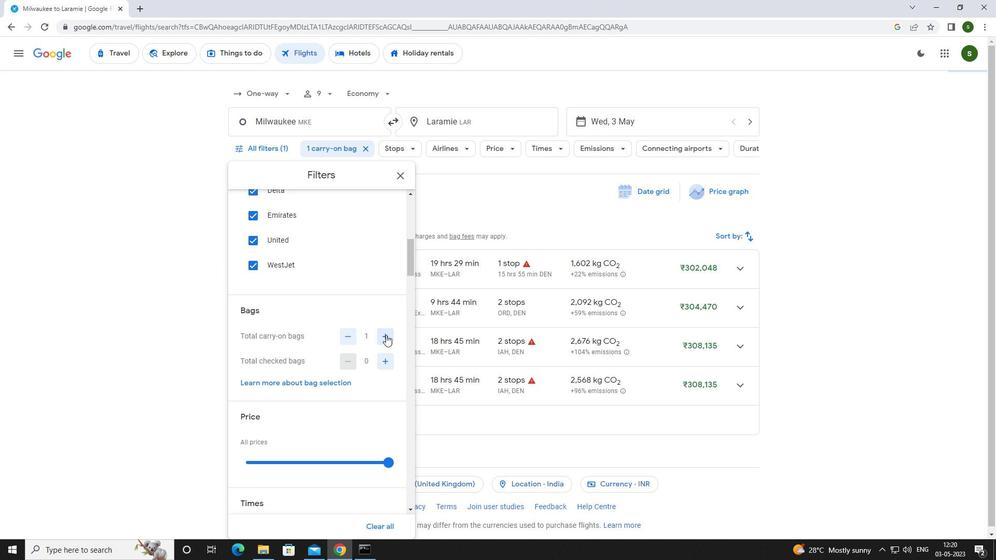 
Action: Mouse scrolled (386, 334) with delta (0, 0)
Screenshot: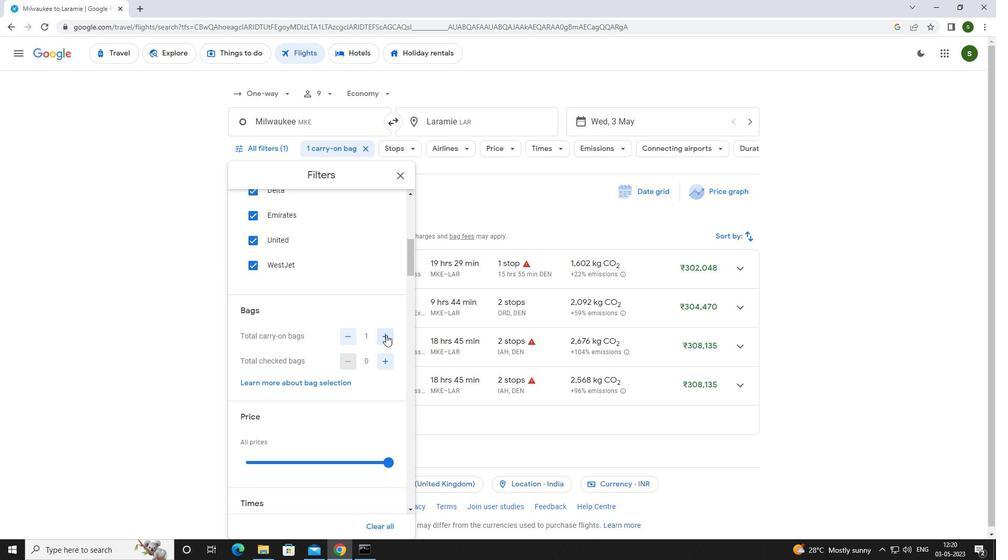 
Action: Mouse moved to (385, 353)
Screenshot: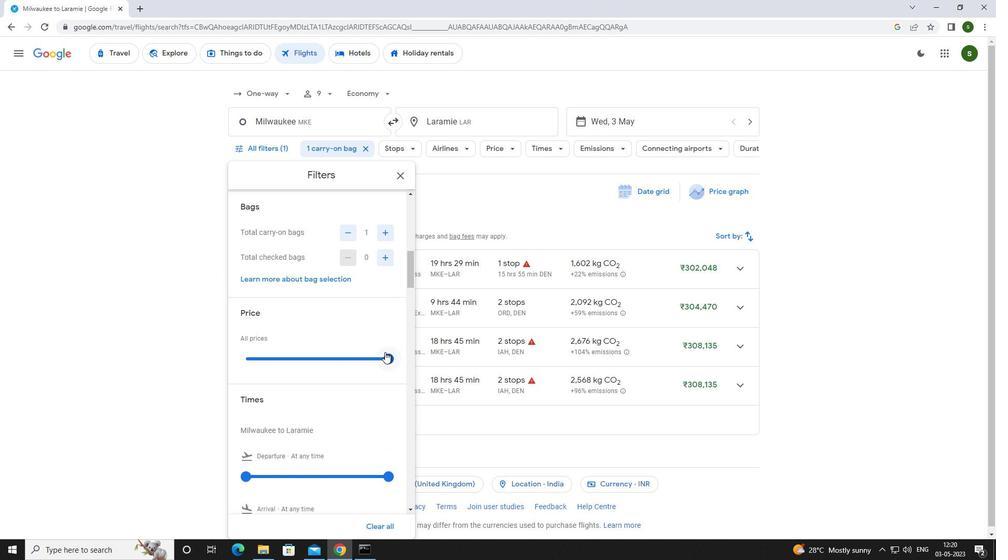 
Action: Mouse pressed left at (385, 353)
Screenshot: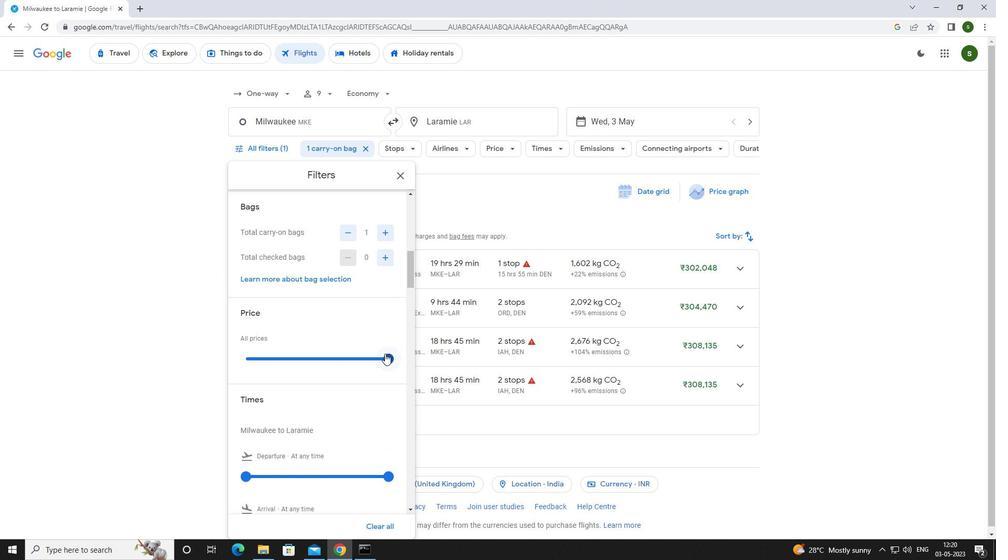 
Action: Mouse moved to (290, 375)
Screenshot: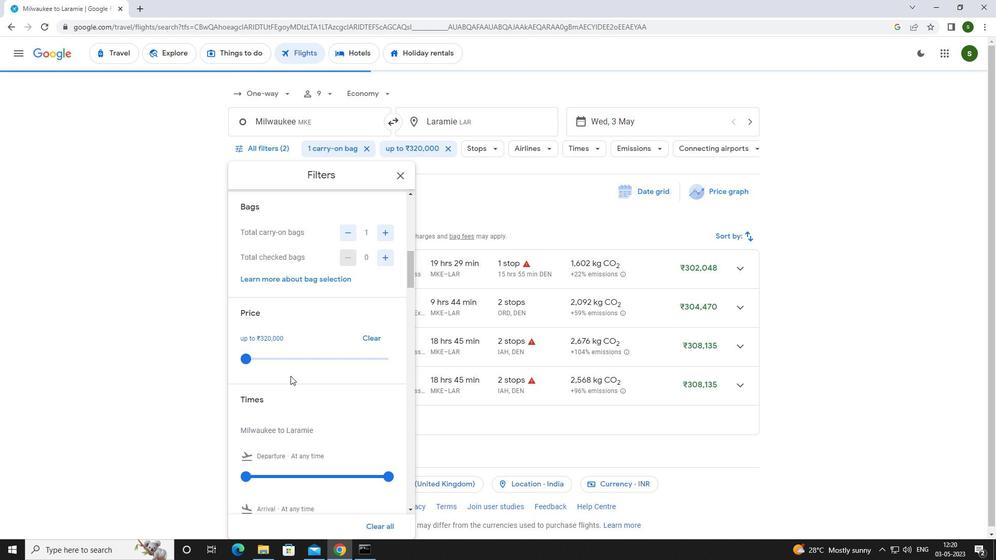 
Action: Mouse scrolled (290, 374) with delta (0, 0)
Screenshot: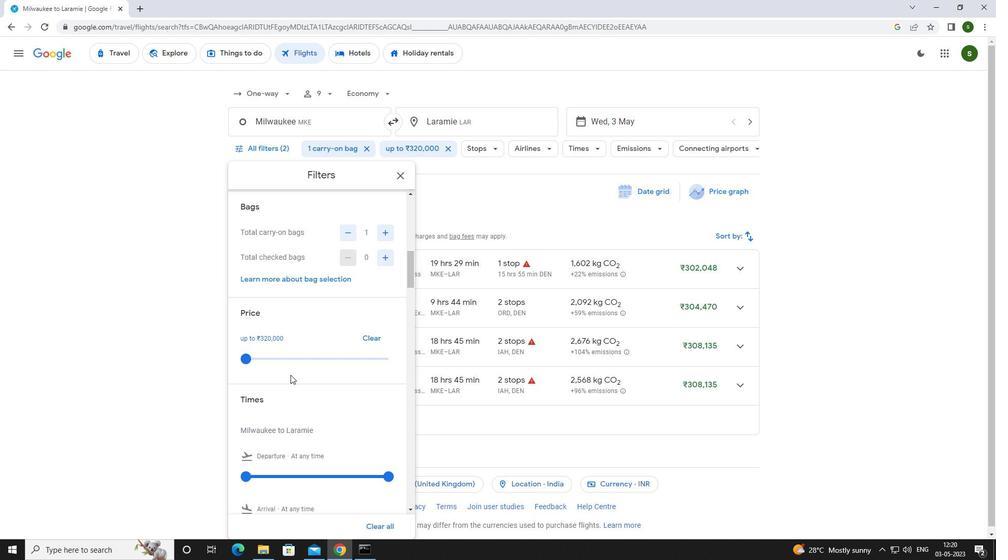 
Action: Mouse scrolled (290, 374) with delta (0, 0)
Screenshot: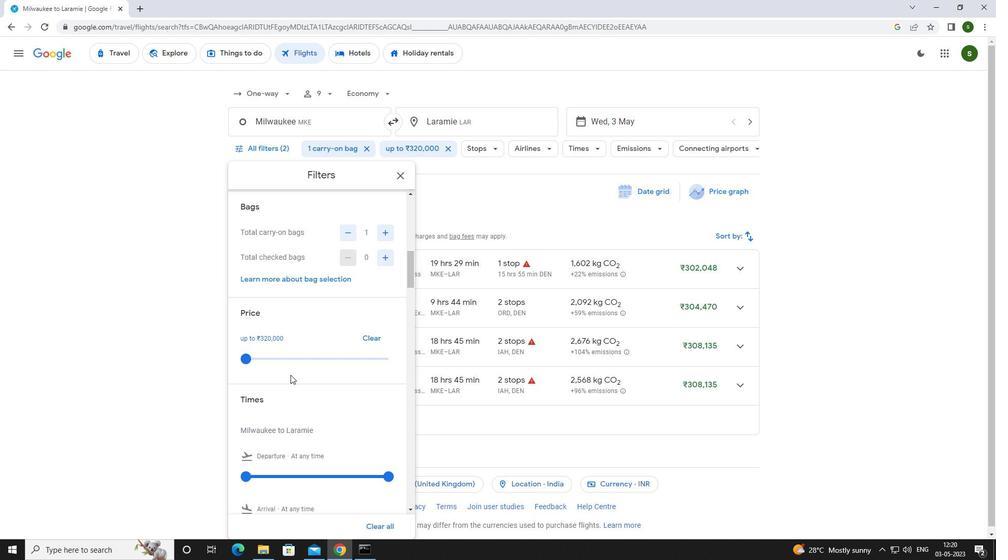 
Action: Mouse moved to (244, 371)
Screenshot: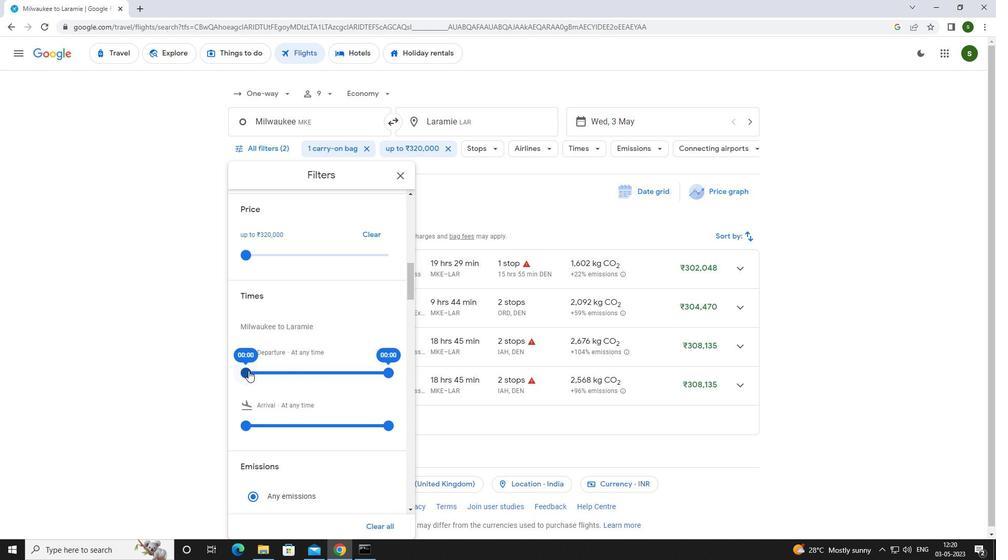 
Action: Mouse pressed left at (244, 371)
Screenshot: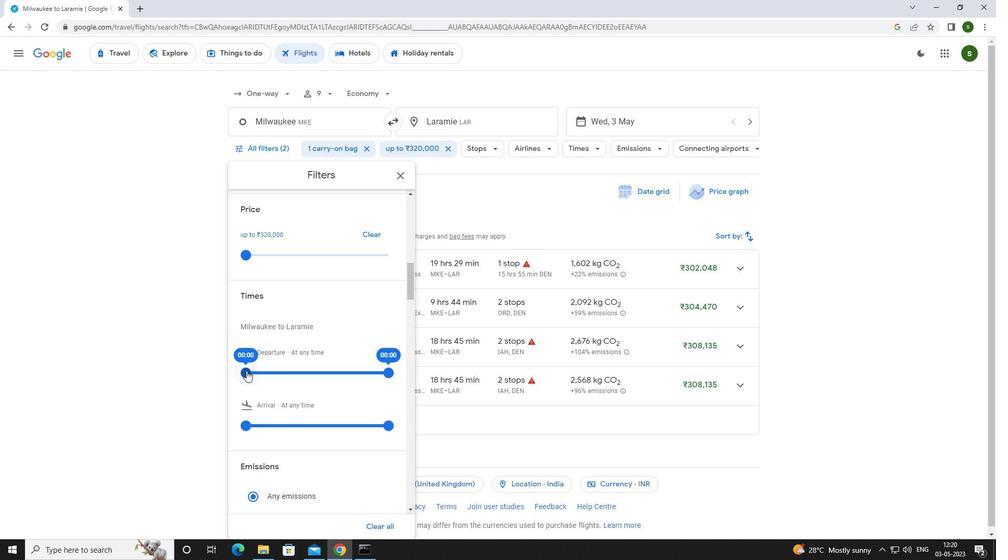 
Action: Mouse moved to (855, 337)
Screenshot: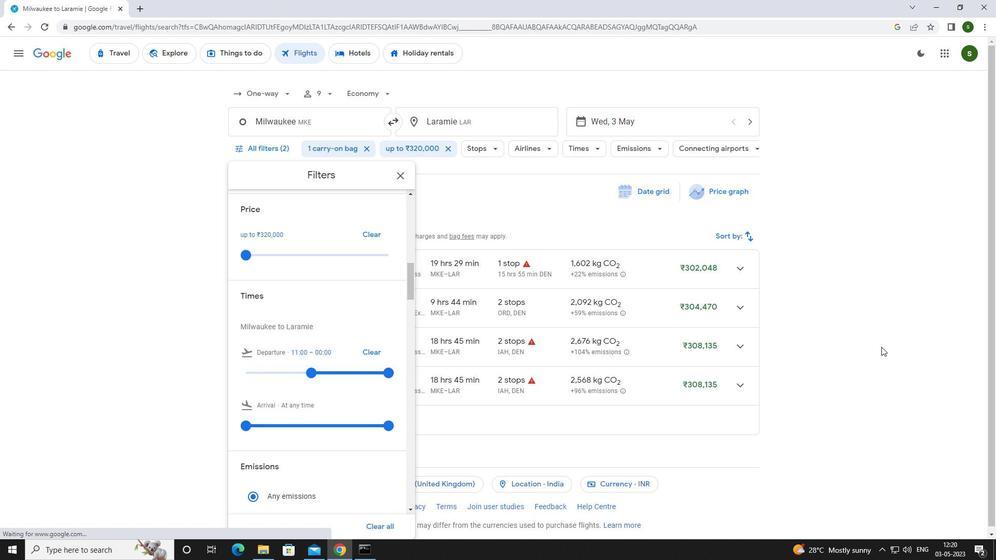 
Action: Mouse pressed left at (855, 337)
Screenshot: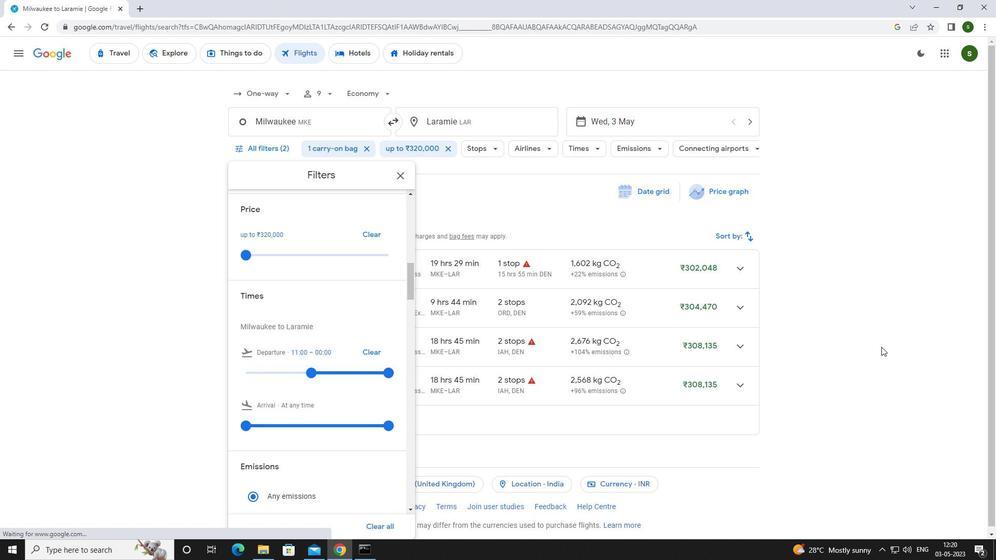 
